 Task: Add an event  with title  Training Workshop: Customer Service Skills, date '2024/05/14' to 2024/05/16 & Select Event type as  Group. Add location for the event as  654 Champs-Elysees, Paris, France and add a description: Lunch breaks often provide a chance for socializing and building relationships with colleagues. It's a time to connect with coworkers, share stories, and engage in casual conversations.Create an event link  http-trainingworkshop:customerserviceskillscom & Select the event color as  Lime Green. , logged in from the account softage.1@softage.netand send the event invitation to softage.8@softage.net and softage.9@softage.net
Action: Mouse moved to (706, 96)
Screenshot: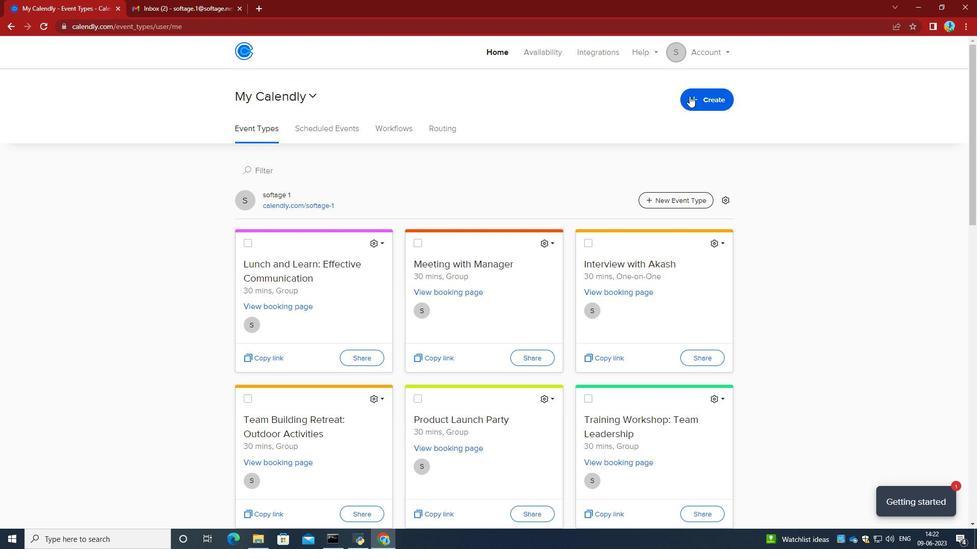 
Action: Mouse pressed left at (706, 96)
Screenshot: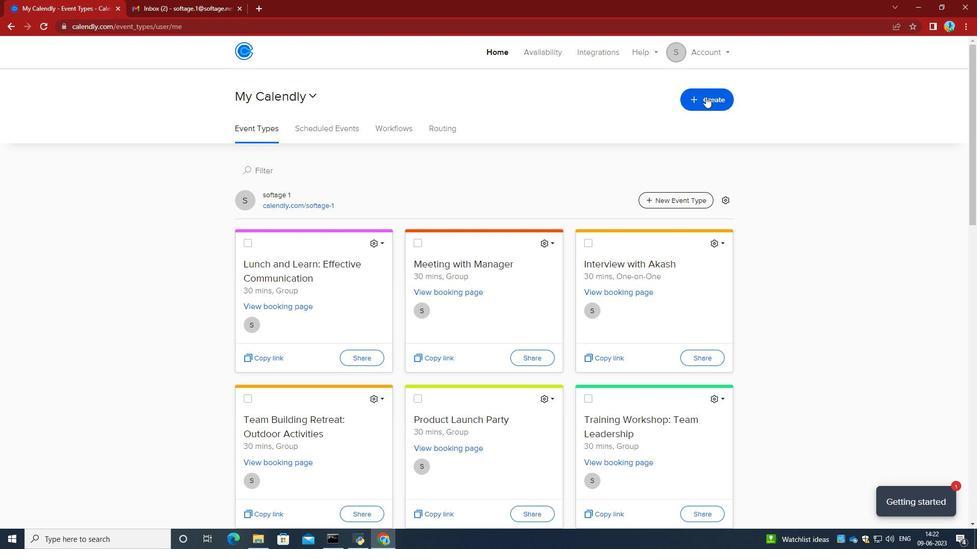 
Action: Mouse moved to (639, 133)
Screenshot: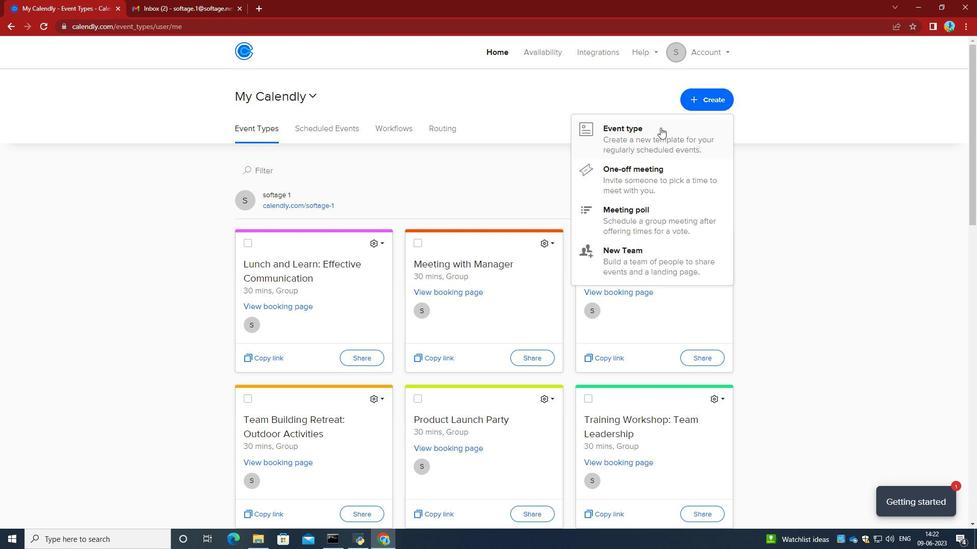 
Action: Mouse pressed left at (639, 133)
Screenshot: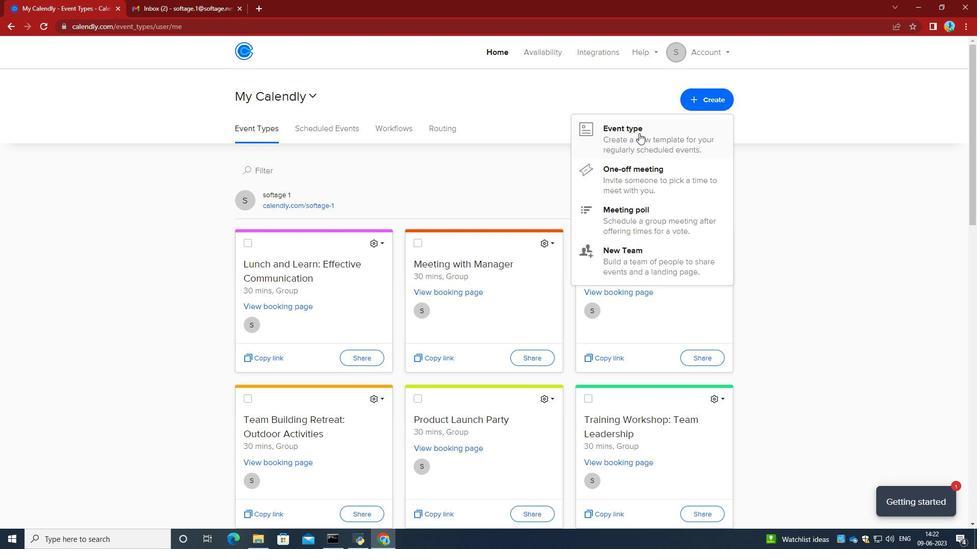 
Action: Mouse moved to (473, 243)
Screenshot: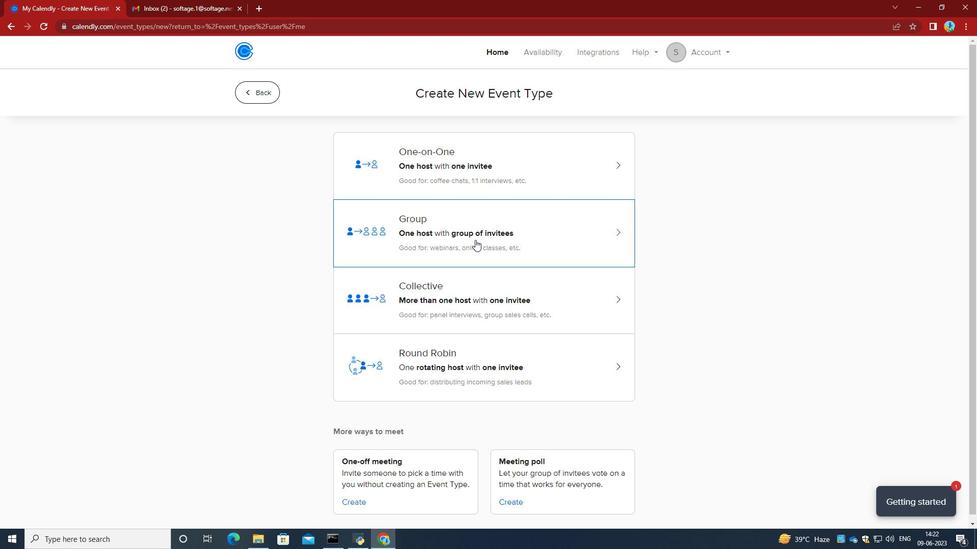 
Action: Mouse pressed left at (473, 243)
Screenshot: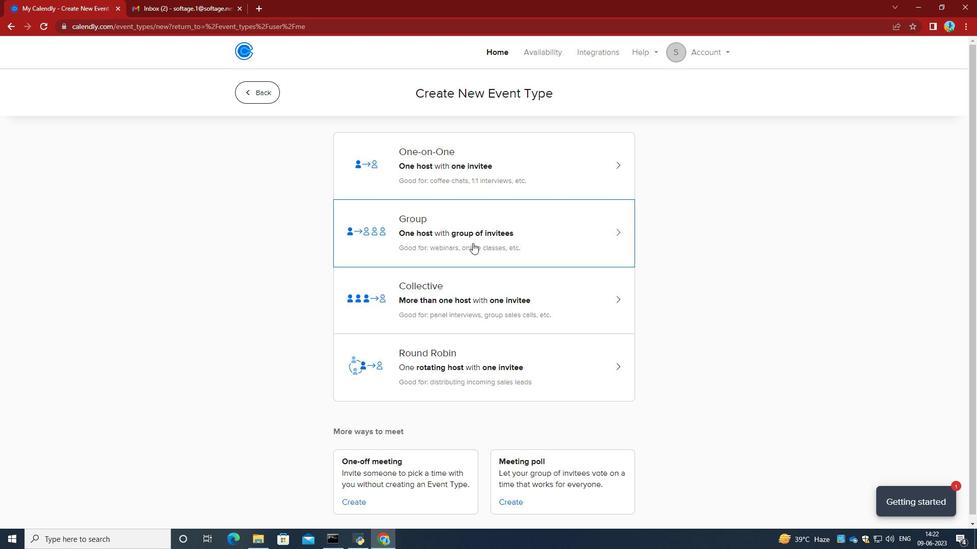 
Action: Mouse moved to (359, 242)
Screenshot: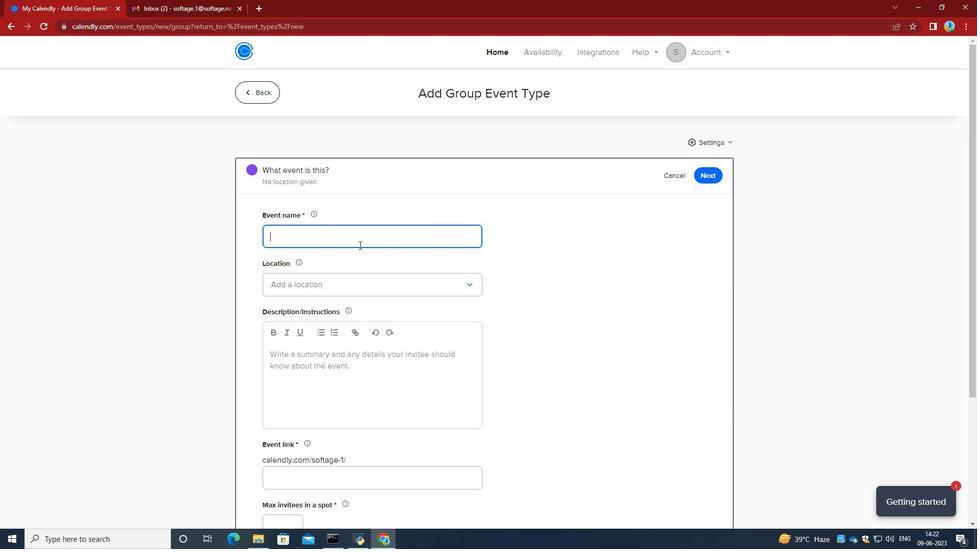 
Action: Mouse pressed left at (359, 242)
Screenshot: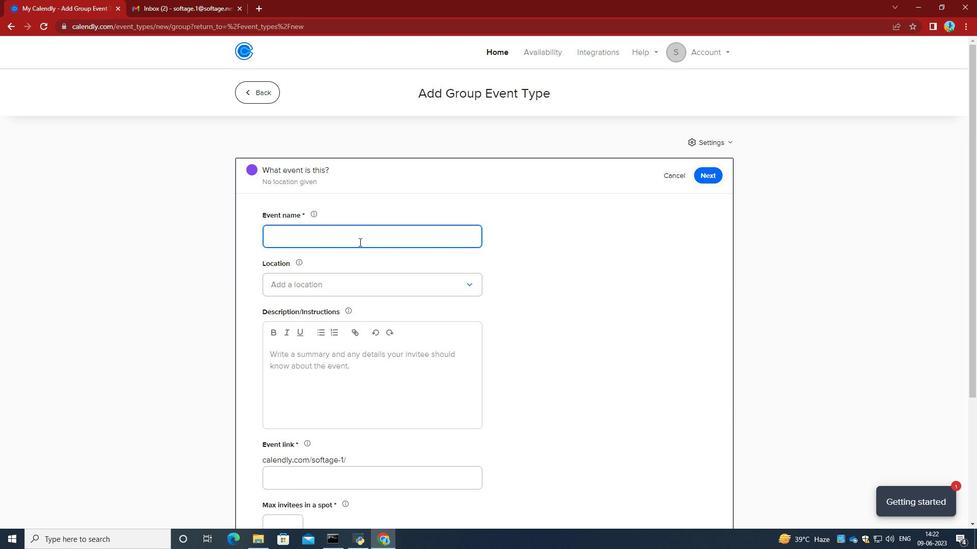 
Action: Key pressed <Key.caps_lock>T<Key.caps_lock>raining<Key.space><Key.caps_lock>W<Key.caps_lock>orkshop<Key.shift_r>:<Key.space><Key.caps_lock>C<Key.caps_lock>usom<Key.backspace><Key.backspace>tomer<Key.space><Key.caps_lock>S<Key.caps_lock>ervice<Key.space><Key.caps_lock>S<Key.caps_lock>kills<Key.space>
Screenshot: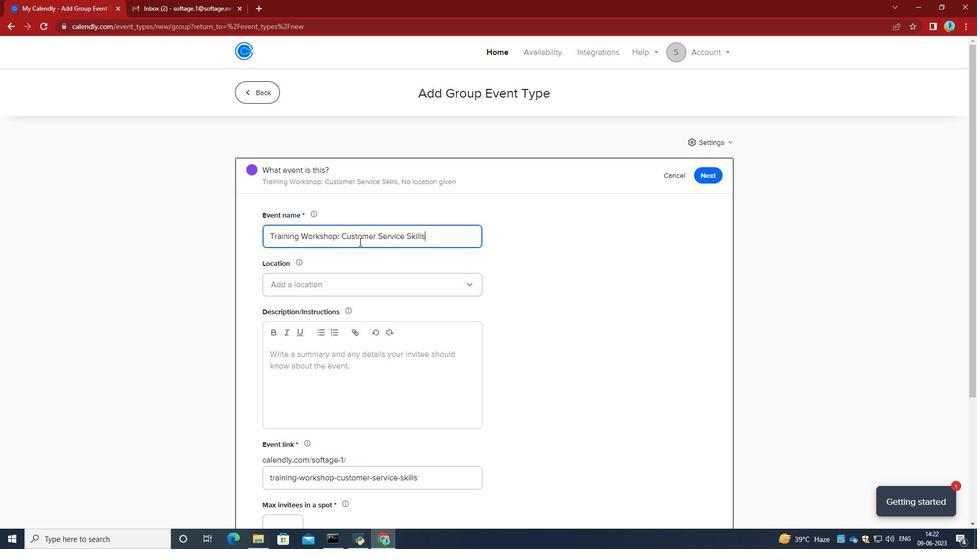 
Action: Mouse moved to (364, 228)
Screenshot: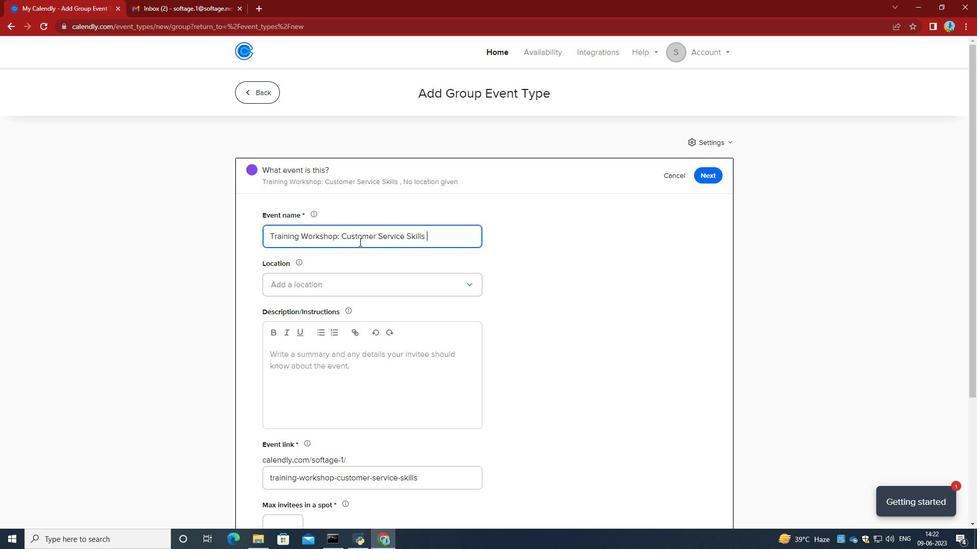 
Action: Mouse scrolled (364, 227) with delta (0, 0)
Screenshot: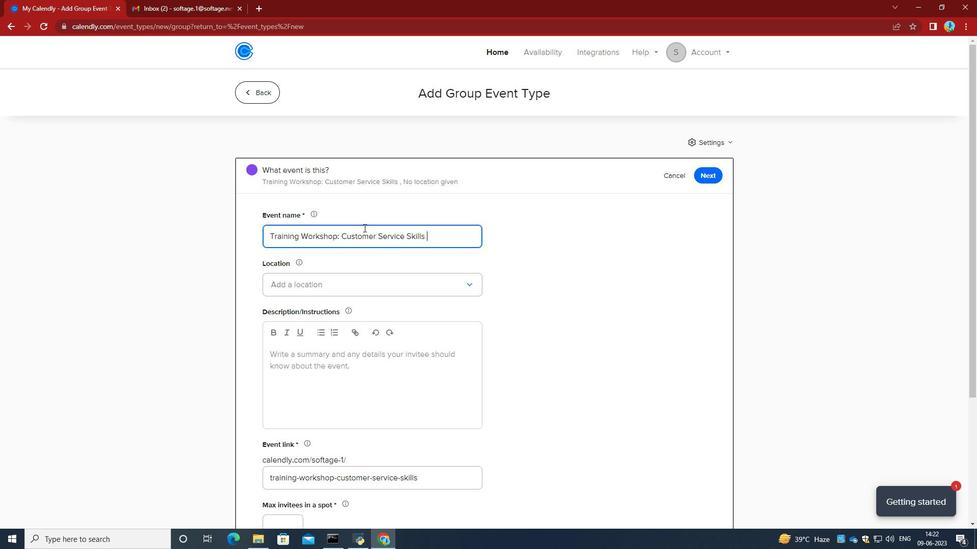 
Action: Mouse moved to (364, 230)
Screenshot: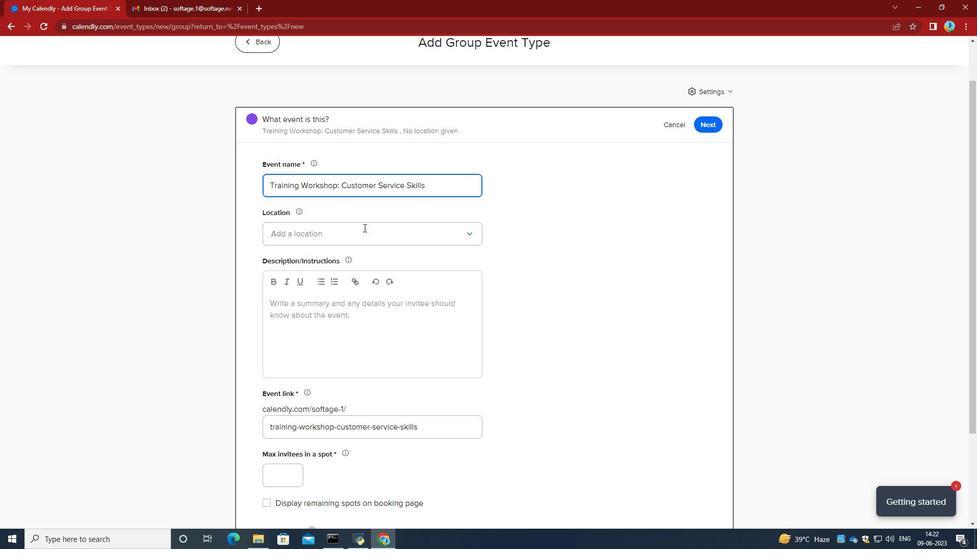
Action: Mouse scrolled (364, 229) with delta (0, 0)
Screenshot: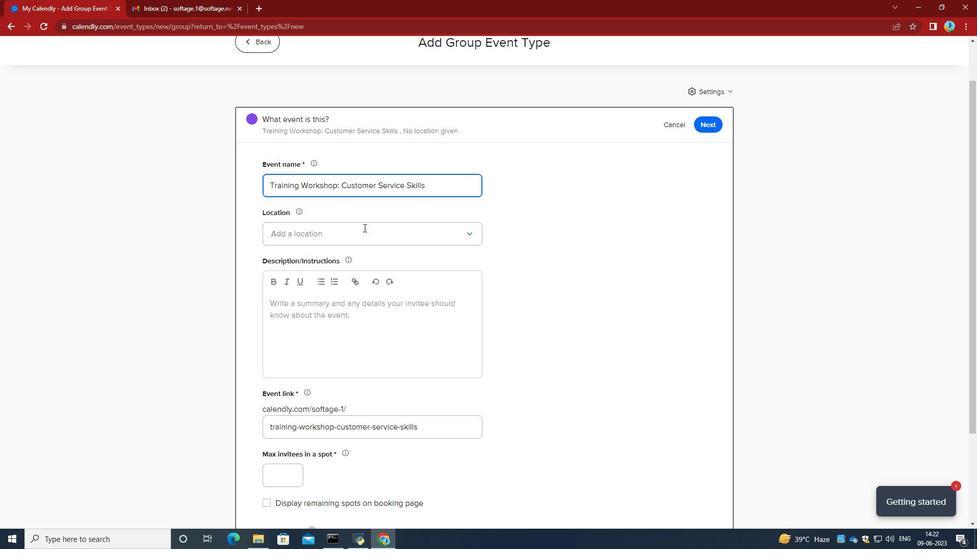 
Action: Mouse moved to (342, 185)
Screenshot: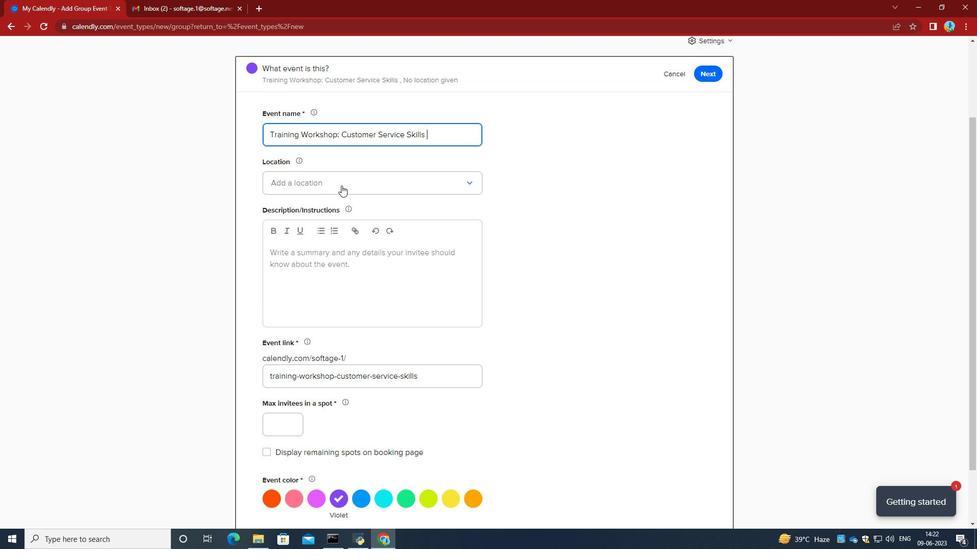 
Action: Mouse pressed left at (342, 185)
Screenshot: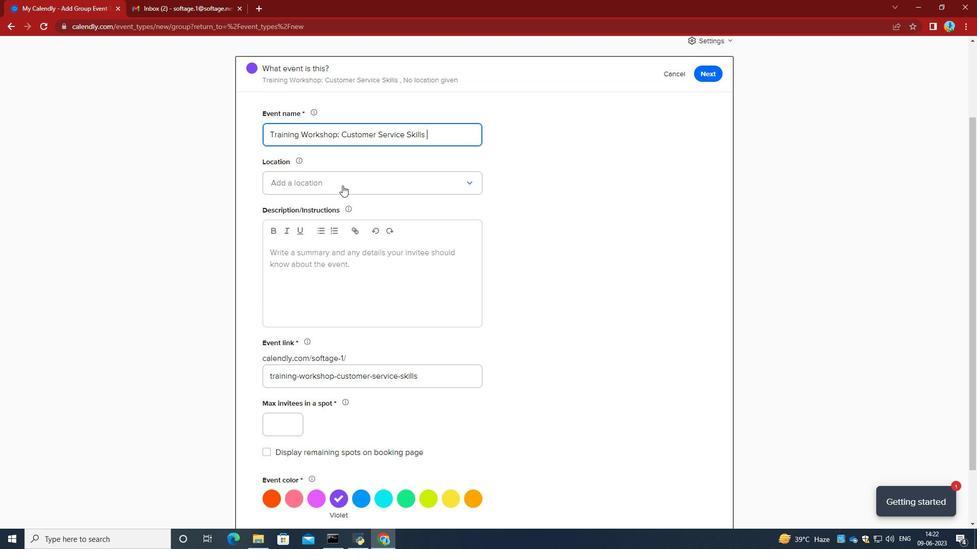 
Action: Mouse moved to (337, 207)
Screenshot: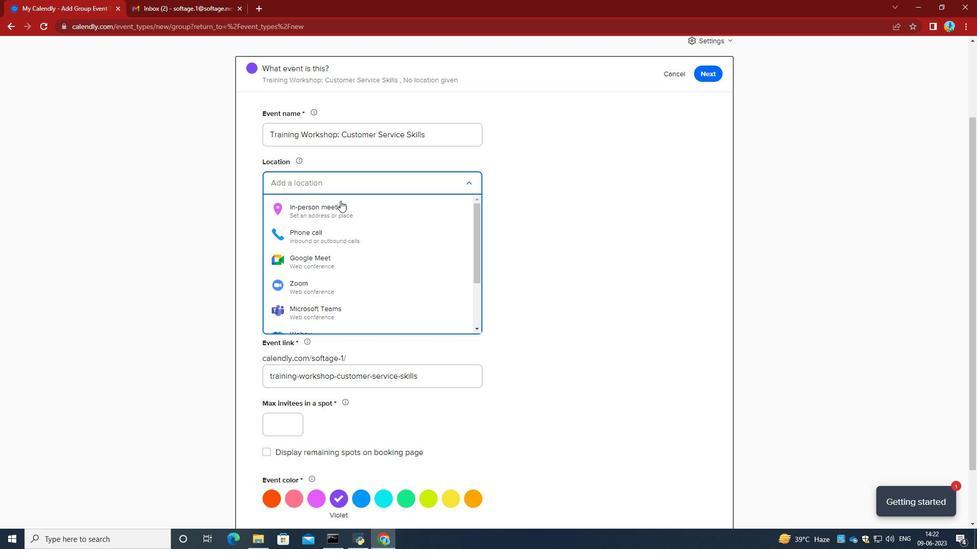 
Action: Mouse pressed left at (337, 207)
Screenshot: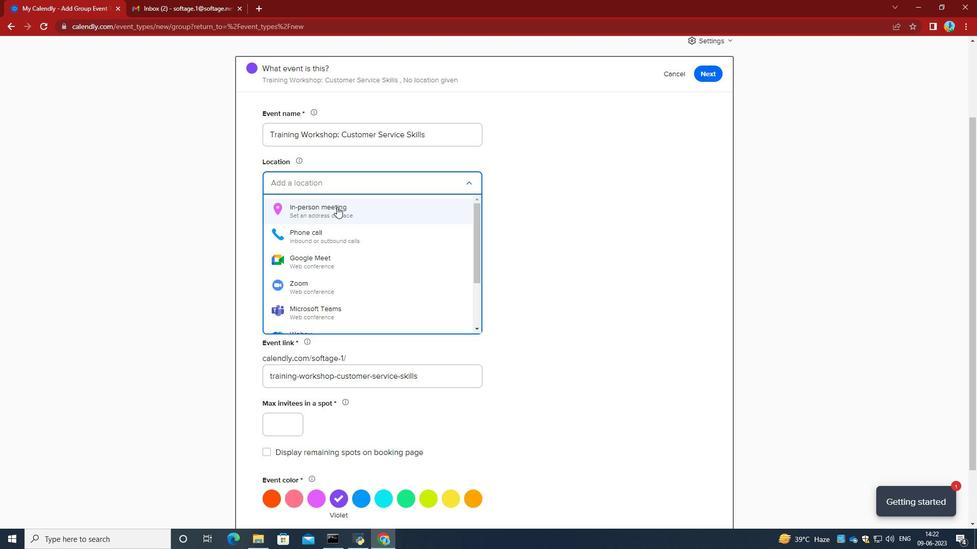 
Action: Mouse moved to (451, 168)
Screenshot: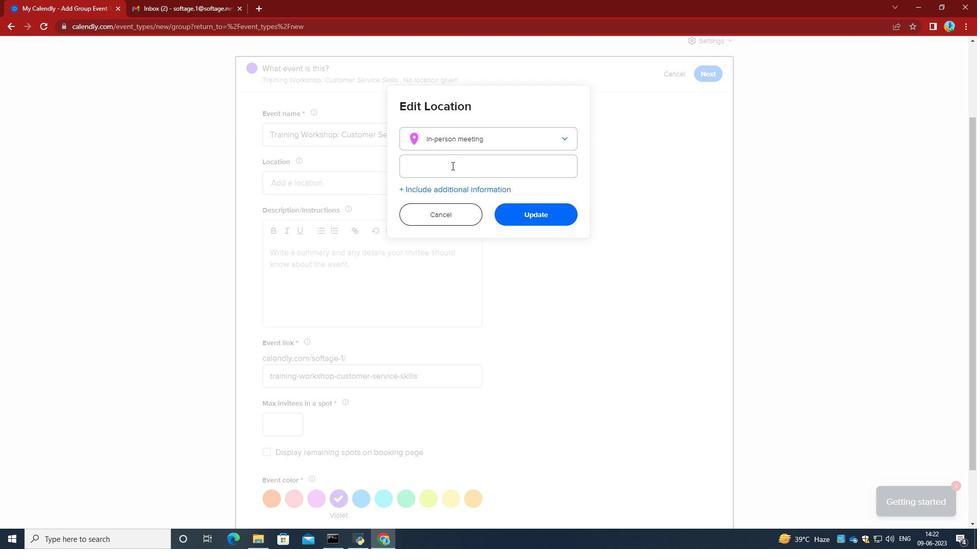 
Action: Mouse pressed left at (451, 168)
Screenshot: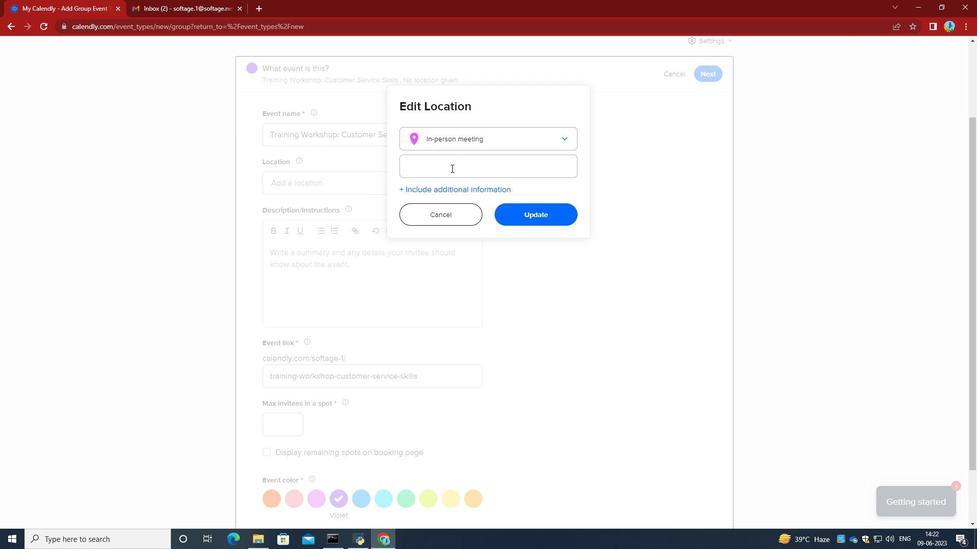 
Action: Mouse moved to (452, 170)
Screenshot: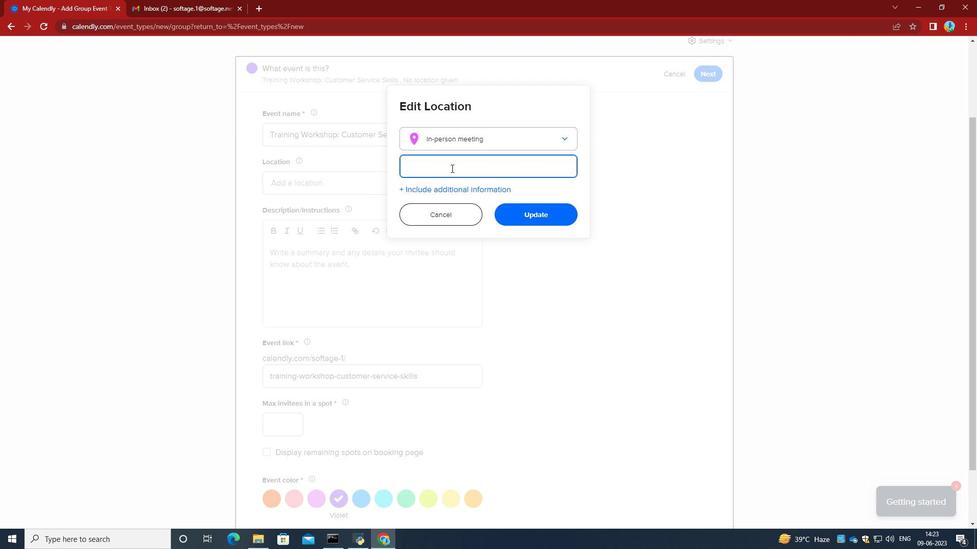 
Action: Mouse pressed left at (452, 170)
Screenshot: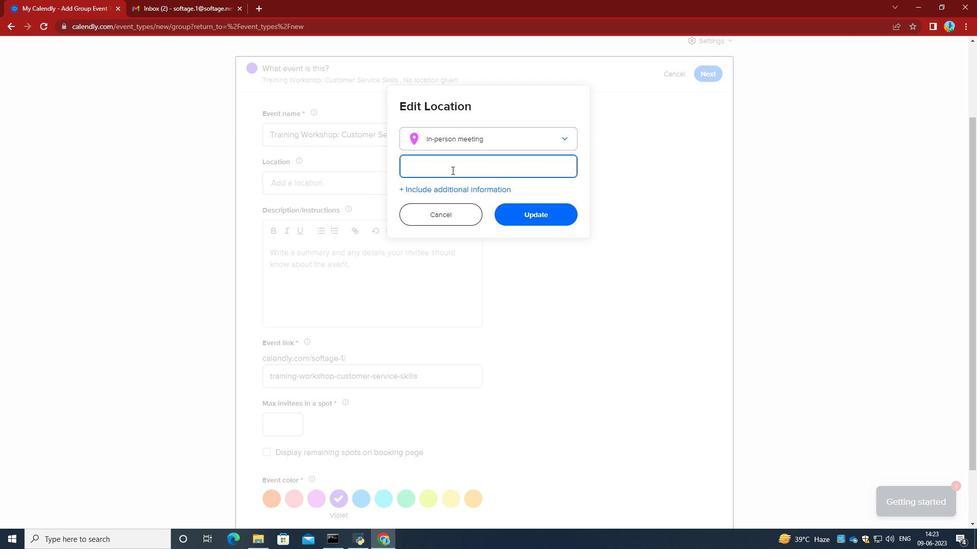 
Action: Key pressed 654<Key.space><Key.caps_lock>C<Key.caps_lock>hamps-<Key.caps_lock>E<Key.caps_lock>lysees,<Key.space><Key.caps_lock>P<Key.caps_lock>aris,<Key.space><Key.caps_lock>F<Key.caps_lock>rance
Screenshot: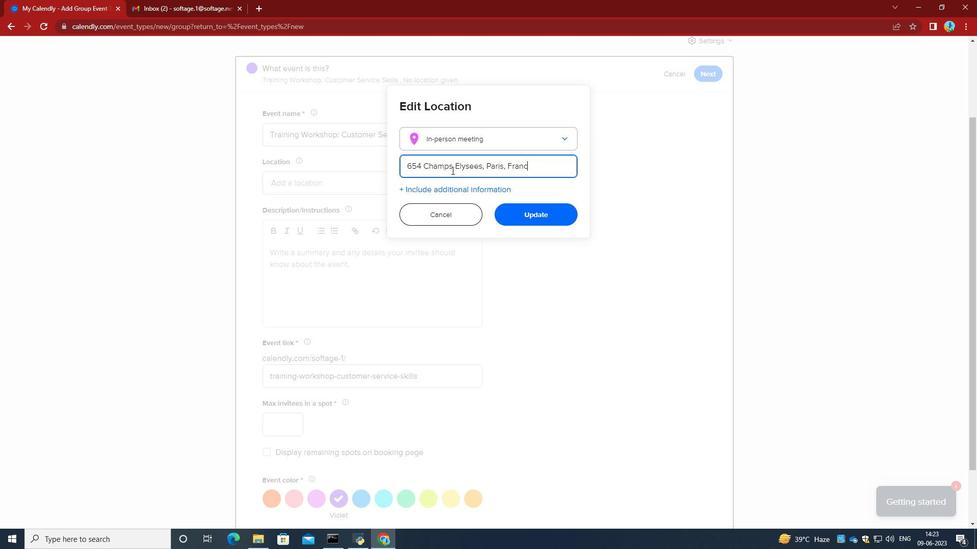 
Action: Mouse moved to (525, 214)
Screenshot: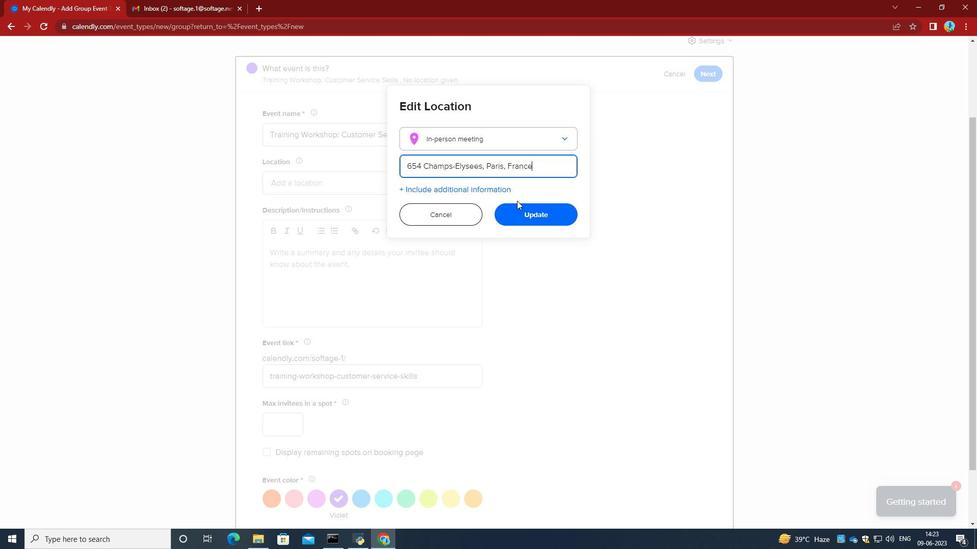 
Action: Mouse pressed left at (525, 214)
Screenshot: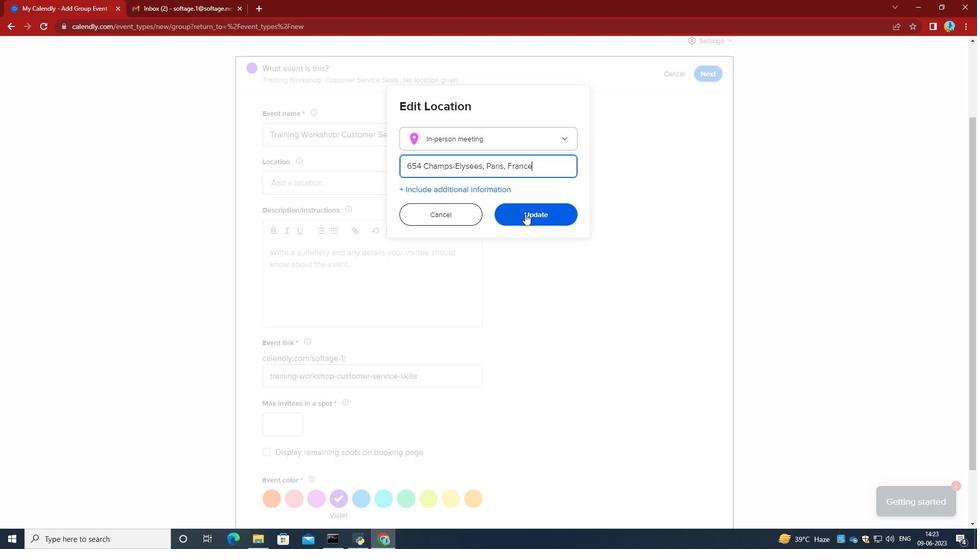 
Action: Mouse moved to (302, 297)
Screenshot: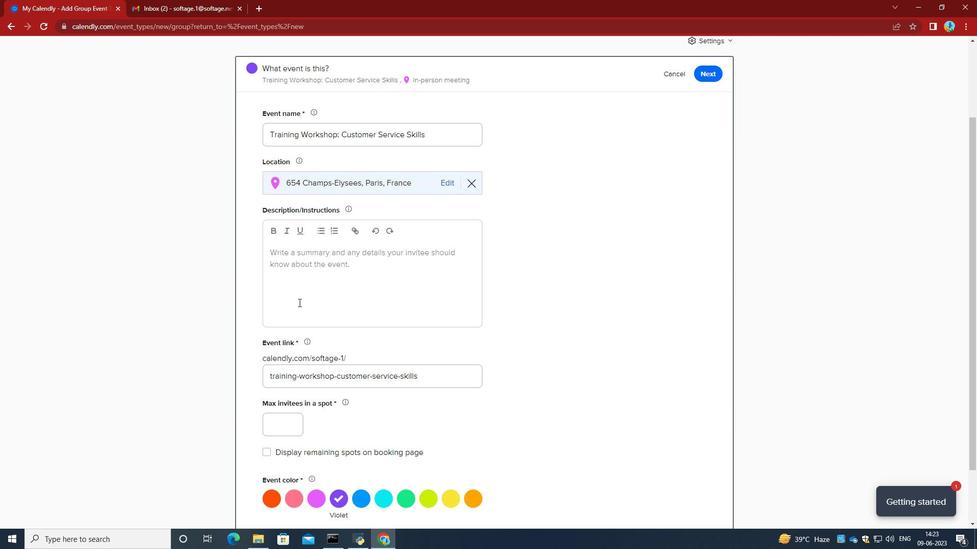 
Action: Mouse pressed left at (302, 297)
Screenshot: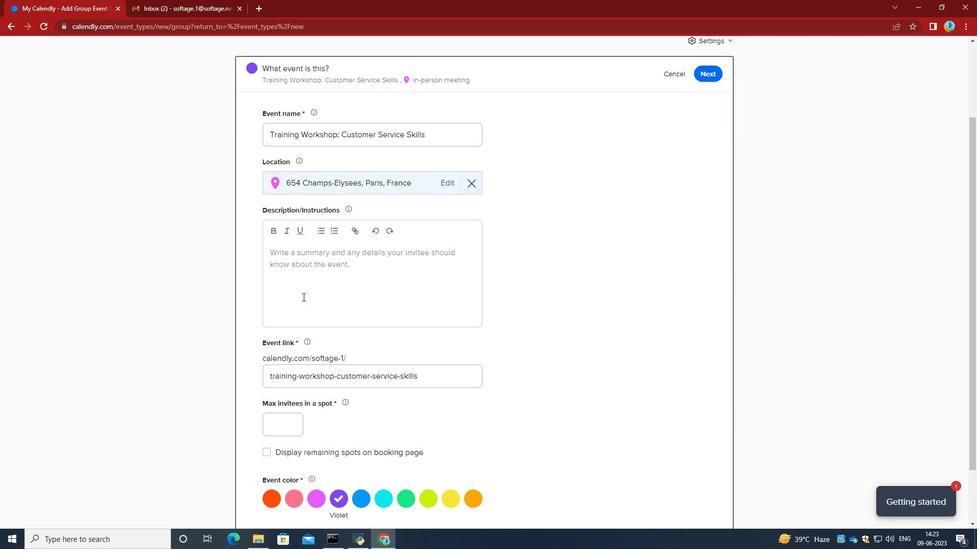 
Action: Key pressed <Key.caps_lock>L<Key.caps_lock>unch<Key.space><Key.caps_lock>B<Key.caps_lock>reaks<Key.space>oftern<Key.backspace><Key.backspace>n<Key.space>proi<Key.backspace>vide<Key.space>a<Key.space>chance<Key.space>for<Key.space>socializing<Key.space>and<Key.space>building<Key.space>relationship<Key.space>with<Key.space>colleagues.<Key.space><Key.caps_lock>I<Key.caps_lock>t's<Key.space>a<Key.space>time<Key.space>to<Key.space>connect<Key.space>with<Key.space>coworkers,<Key.space>shar<Key.backspace><Key.backspace><Key.backspace><Key.backspace><Key.backspace><Key.backspace><Key.backspace><Key.backspace><Key.backspace><Key.backspace><Key.backspace><Key.backspace><Key.backspace>-workers,<Key.space>share<Key.space>stories<Key.space><Key.backspace><Key.space>and<Key.space>engage<Key.space>in<Key.space>casual<Key.space>conversation.
Screenshot: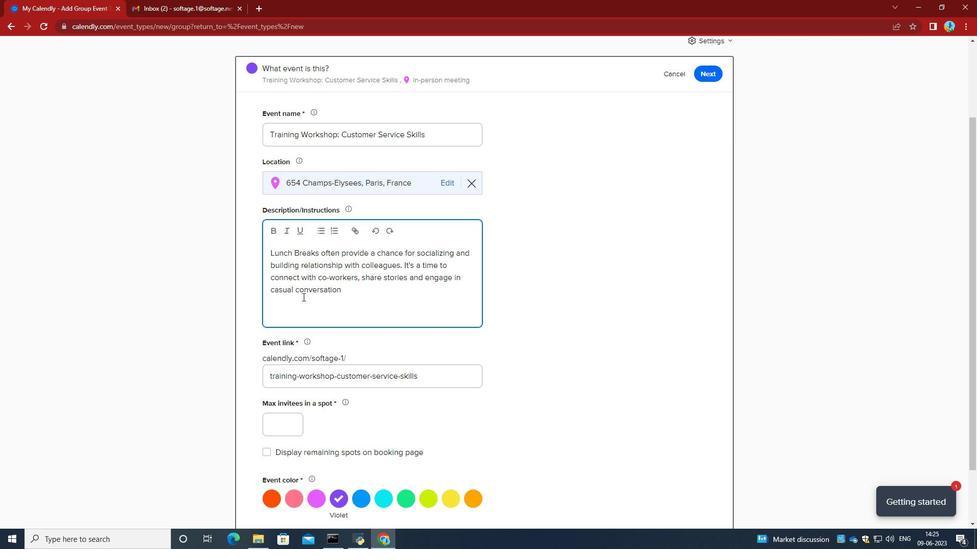 
Action: Mouse moved to (307, 373)
Screenshot: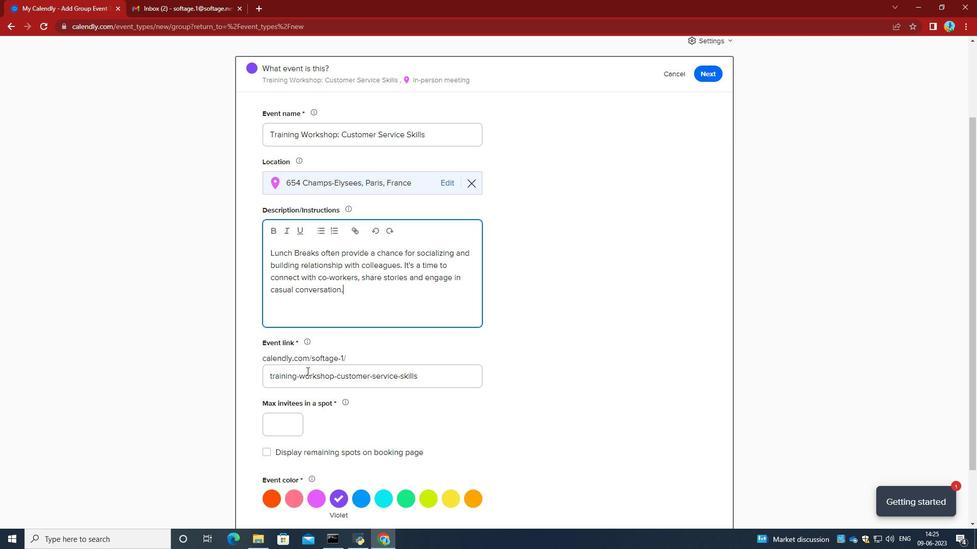 
Action: Mouse pressed left at (307, 373)
Screenshot: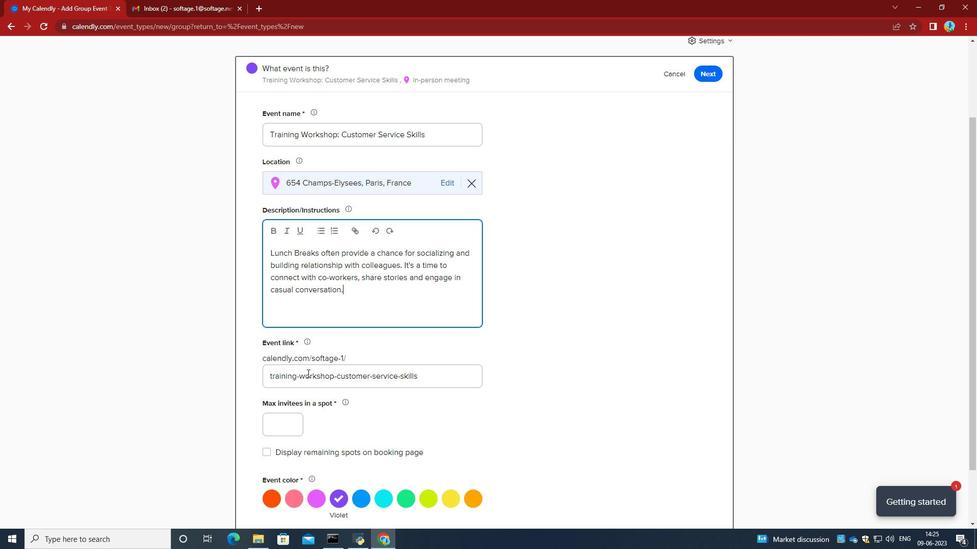 
Action: Key pressed ctrl+A<Key.backspace>http<Key.shift_r>_<Key.backspace>-trainingworkshopcustomerserviceskillscom
Screenshot: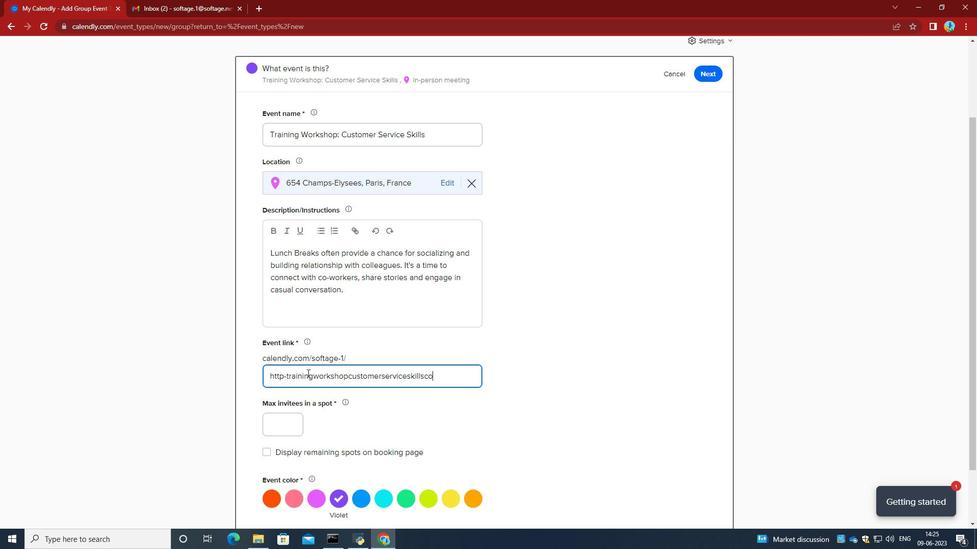 
Action: Mouse moved to (283, 417)
Screenshot: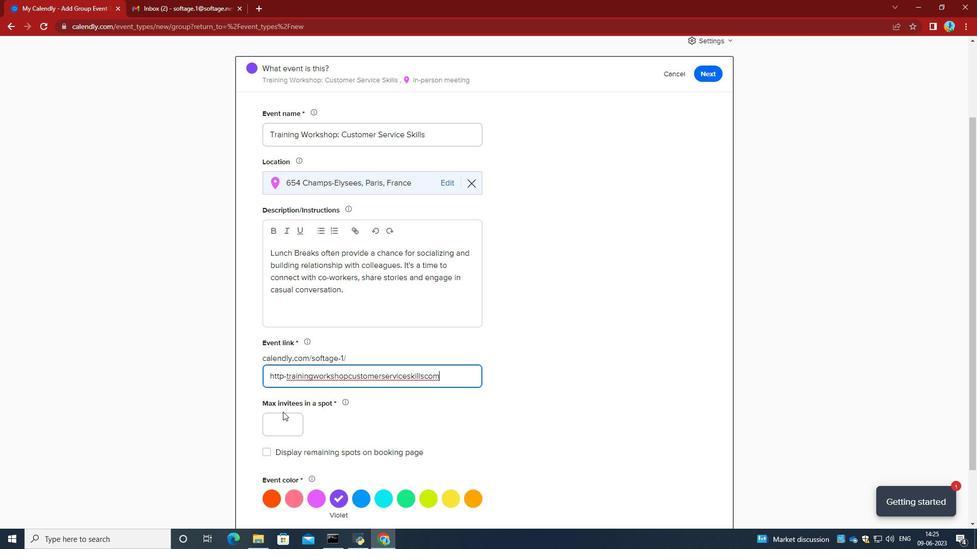 
Action: Mouse pressed left at (283, 417)
Screenshot: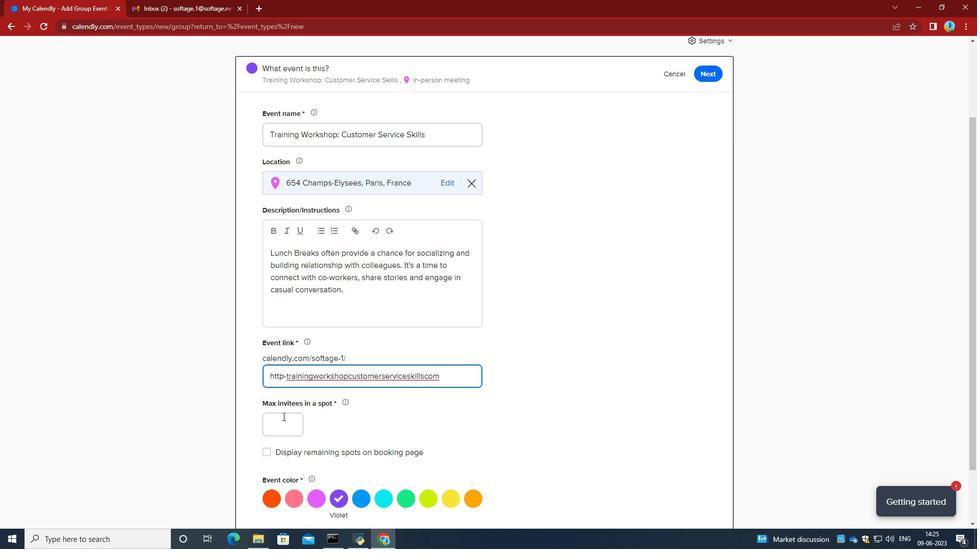 
Action: Key pressed 2
Screenshot: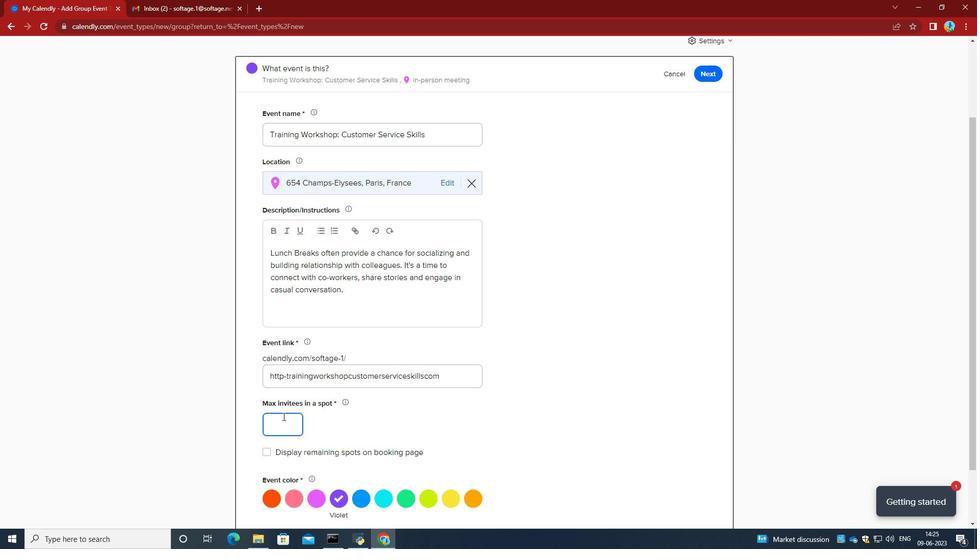 
Action: Mouse moved to (412, 376)
Screenshot: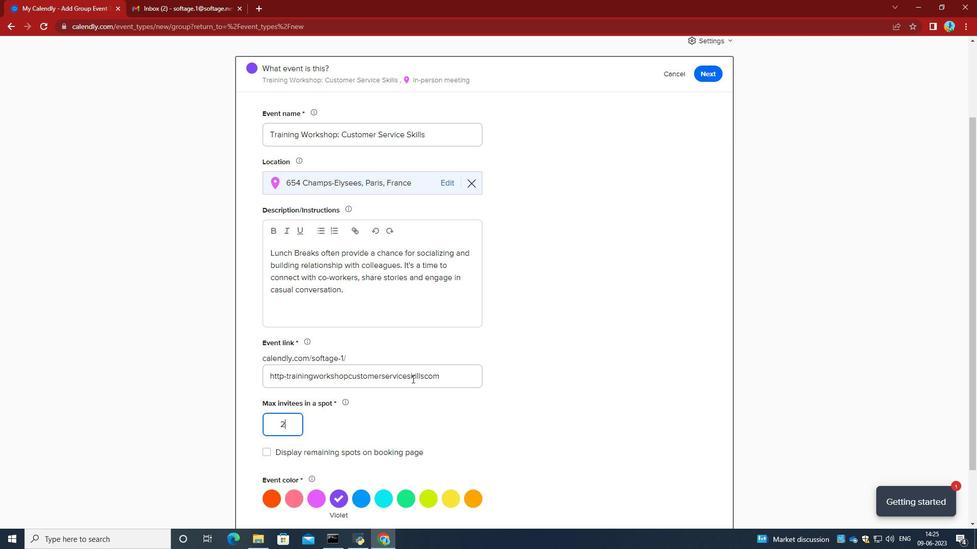 
Action: Mouse scrolled (412, 375) with delta (0, 0)
Screenshot: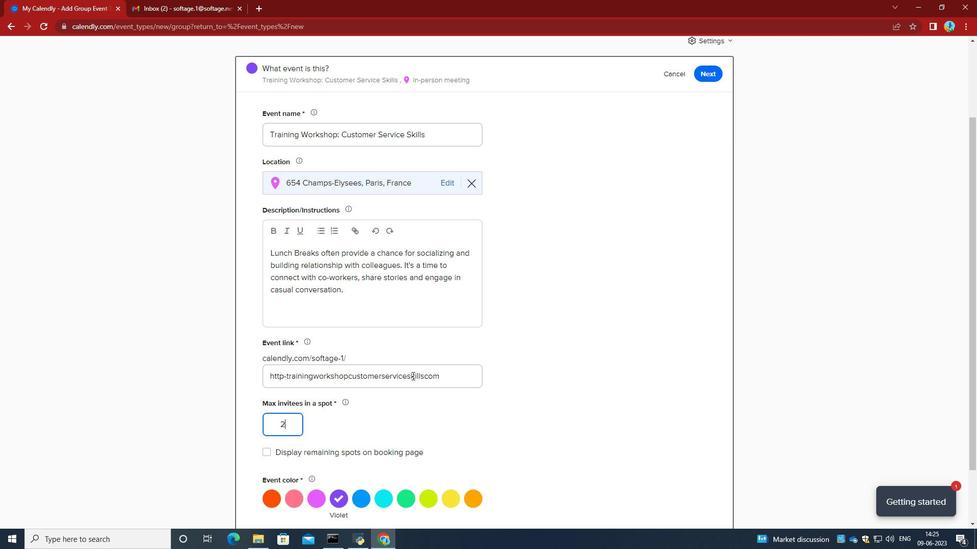 
Action: Mouse scrolled (412, 375) with delta (0, 0)
Screenshot: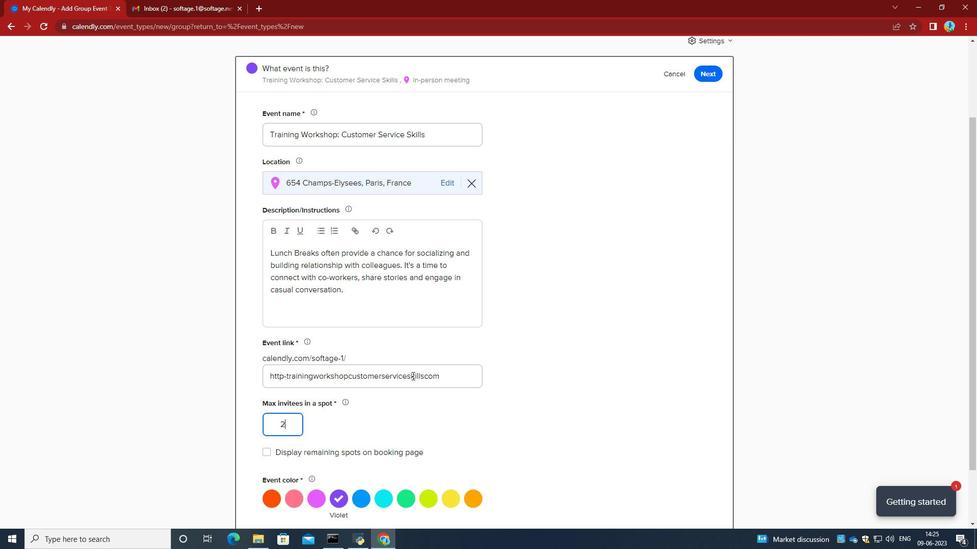 
Action: Mouse moved to (452, 434)
Screenshot: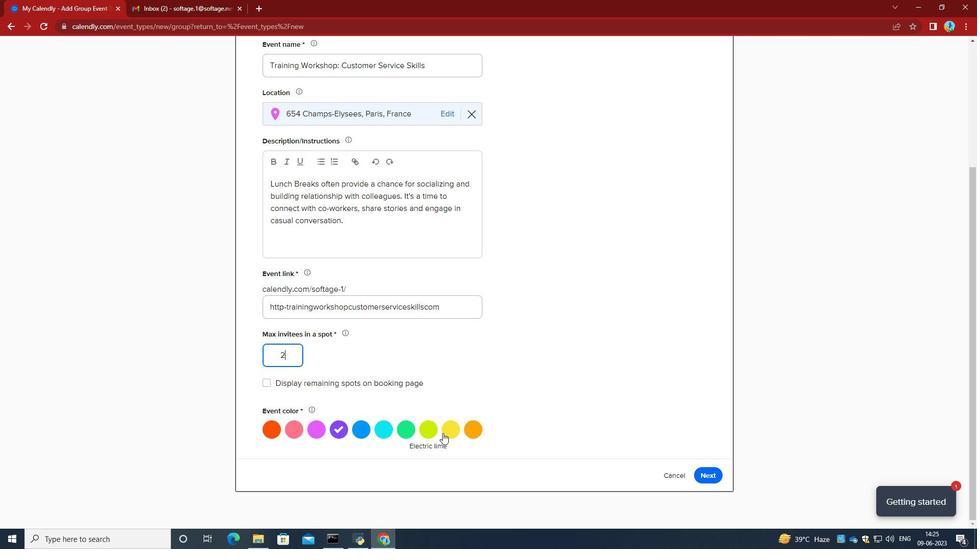 
Action: Mouse pressed left at (452, 434)
Screenshot: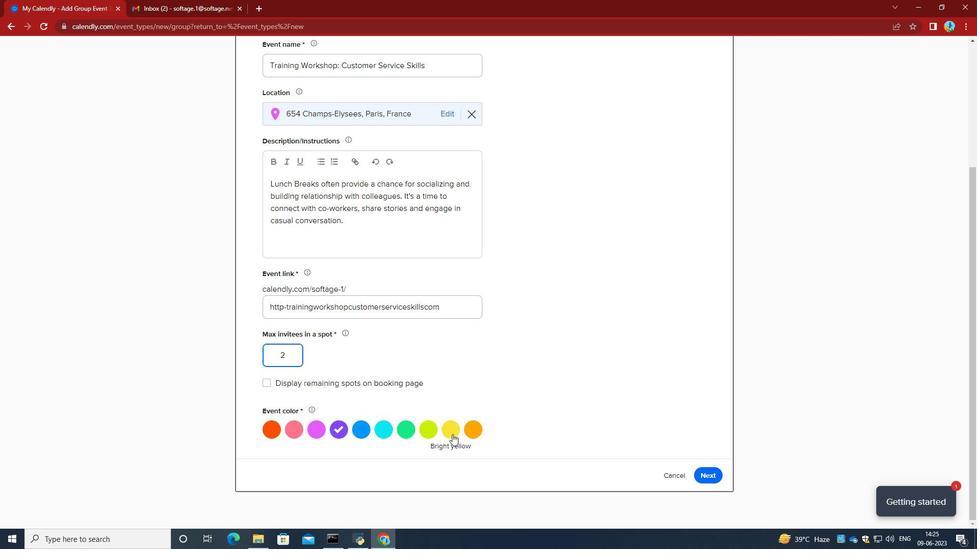
Action: Mouse moved to (429, 436)
Screenshot: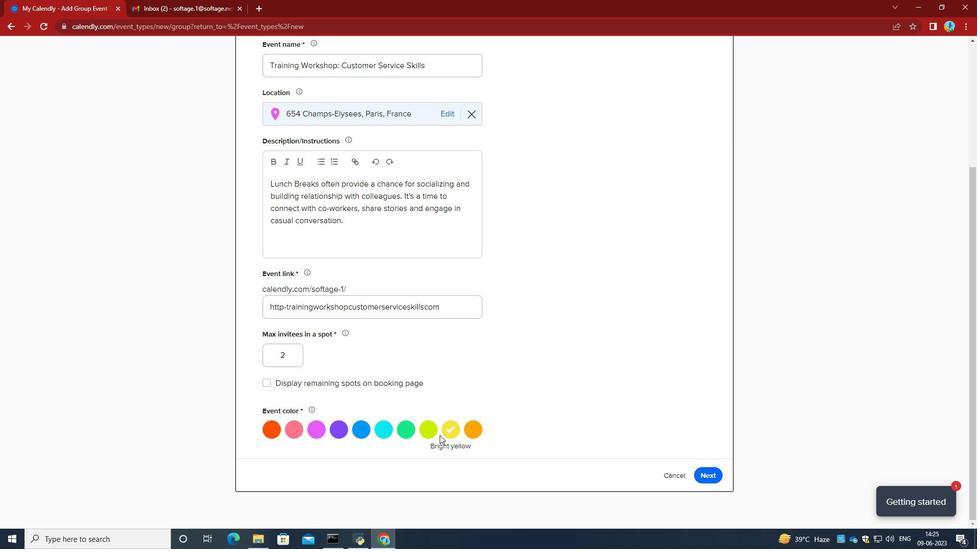 
Action: Mouse pressed left at (429, 436)
Screenshot: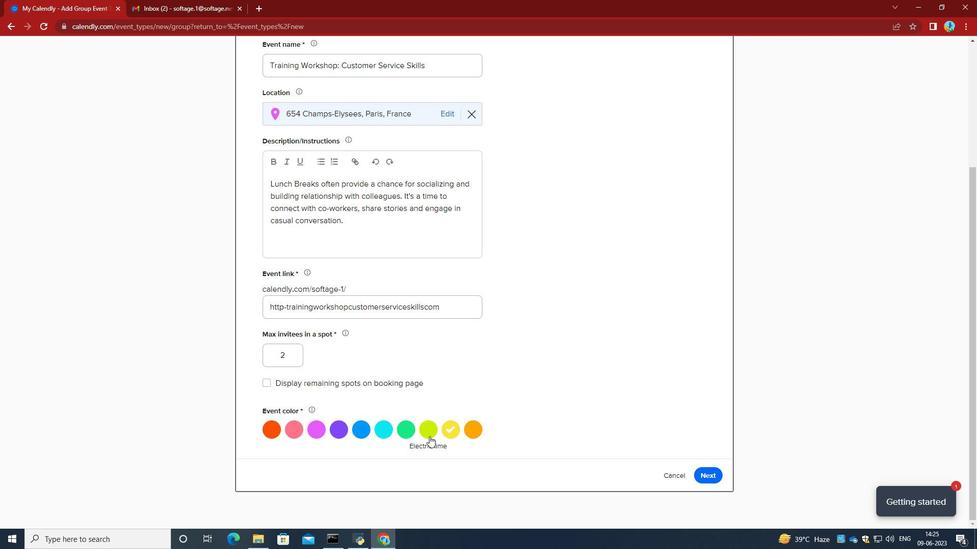 
Action: Mouse moved to (406, 437)
Screenshot: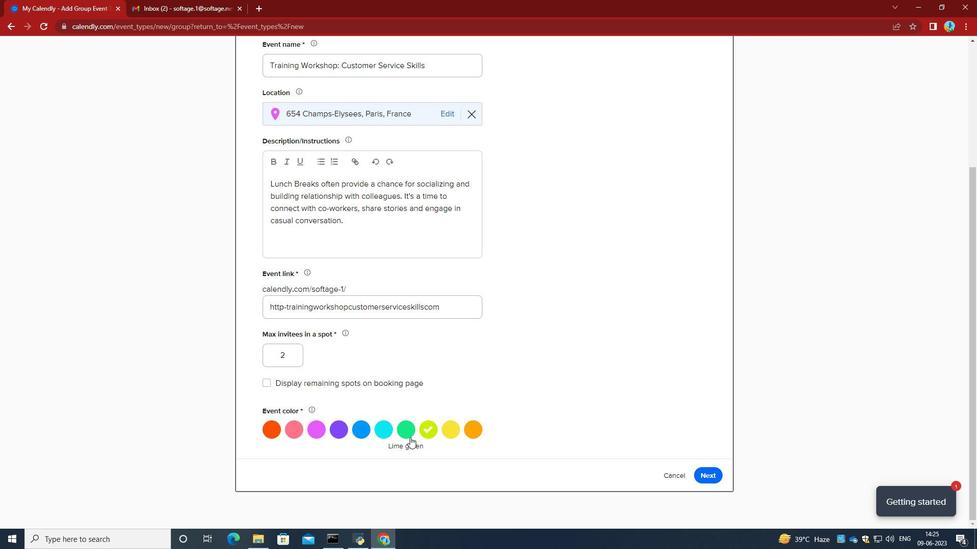 
Action: Mouse pressed left at (406, 437)
Screenshot: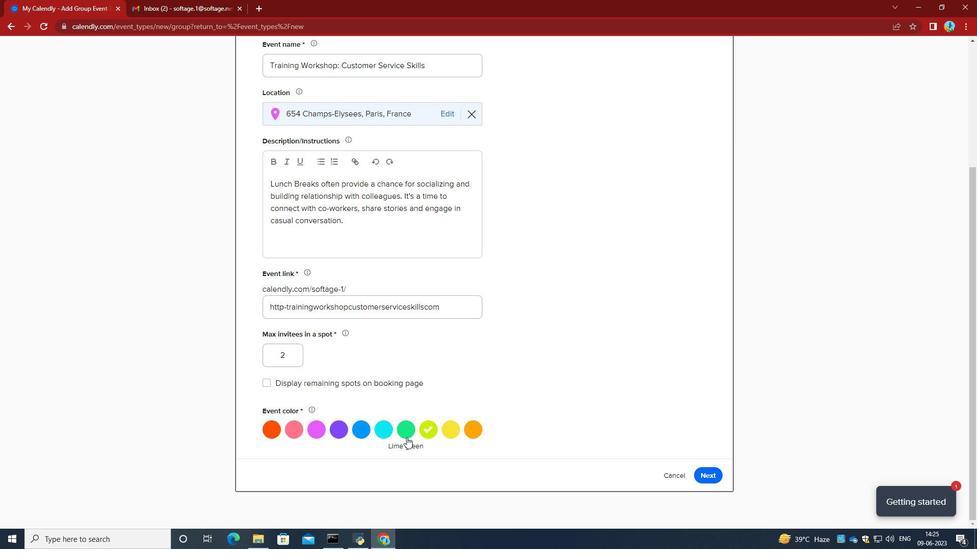 
Action: Mouse moved to (712, 471)
Screenshot: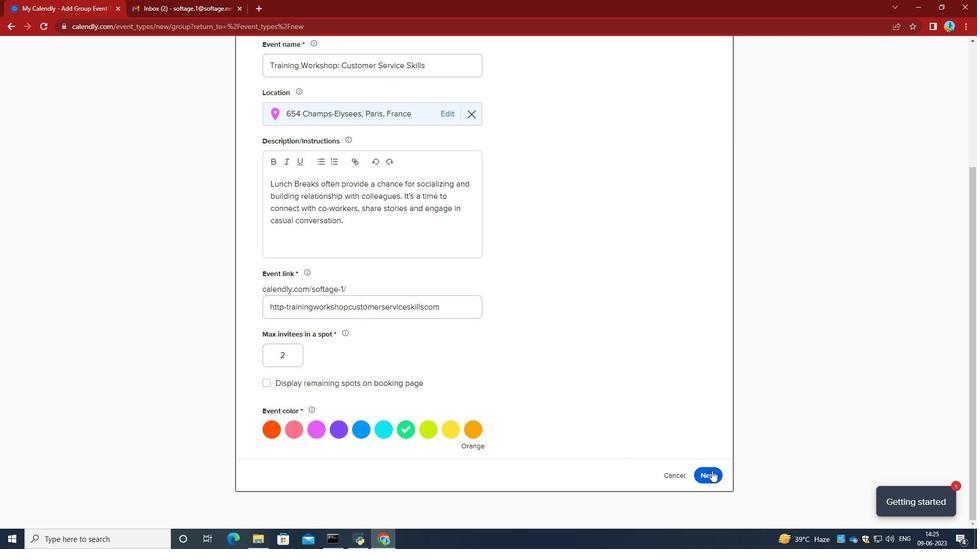 
Action: Mouse pressed left at (712, 471)
Screenshot: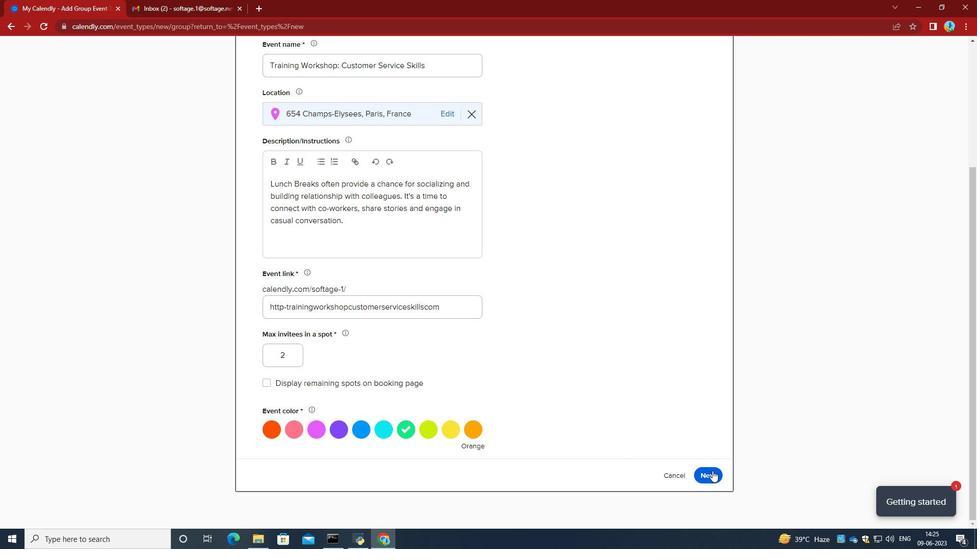 
Action: Mouse moved to (612, 340)
Screenshot: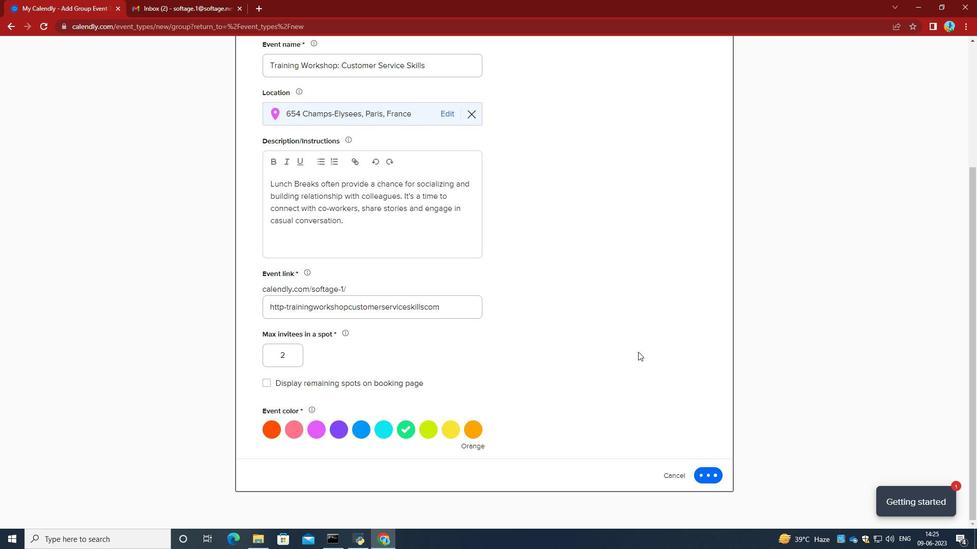 
Action: Mouse scrolled (612, 340) with delta (0, 0)
Screenshot: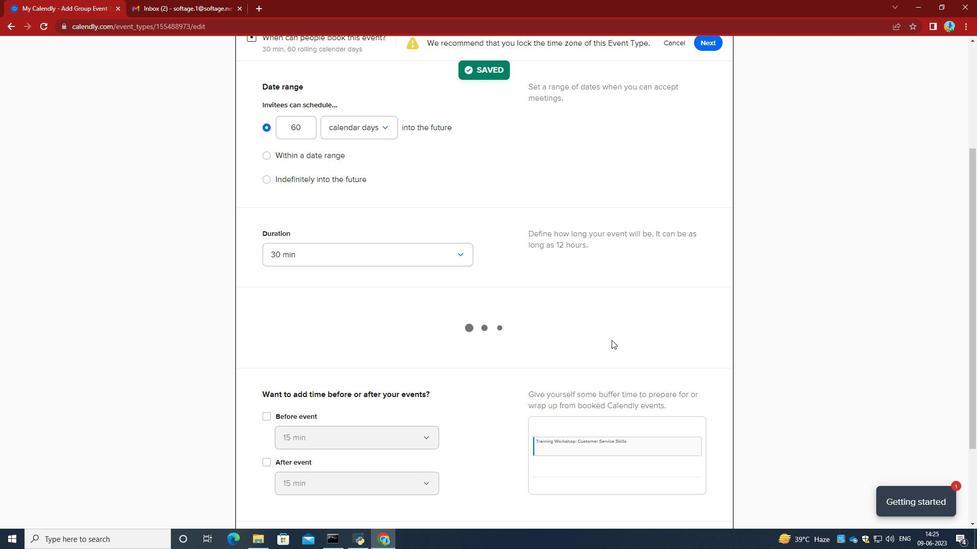 
Action: Mouse scrolled (612, 340) with delta (0, 0)
Screenshot: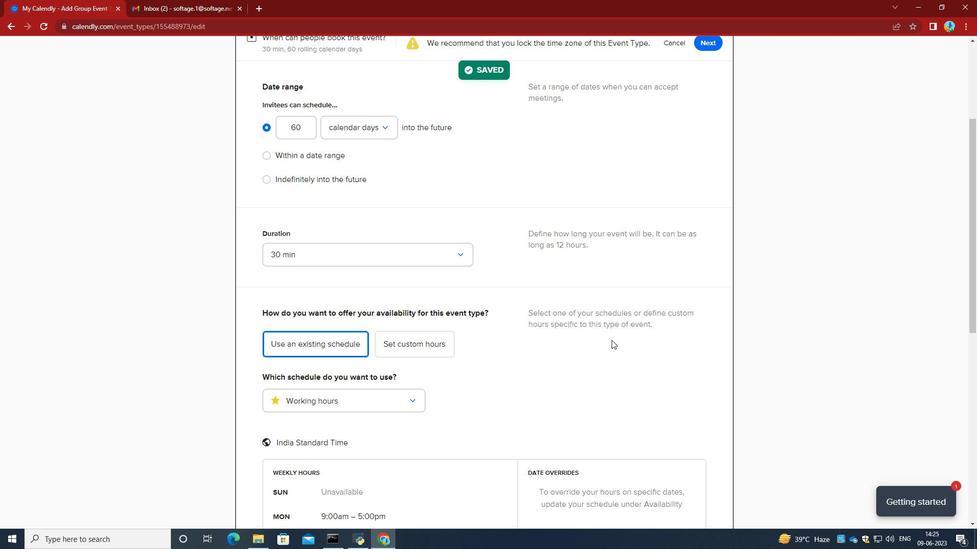 
Action: Mouse scrolled (612, 340) with delta (0, 0)
Screenshot: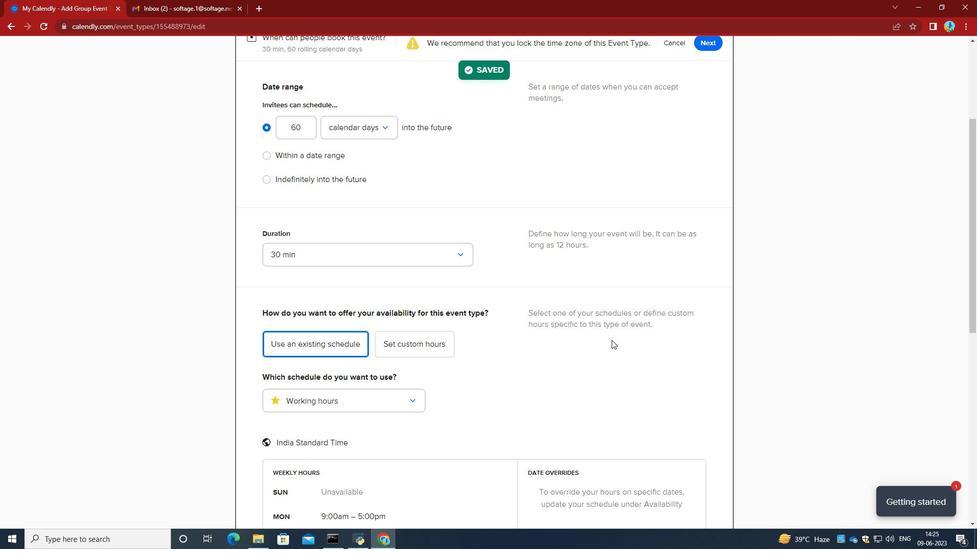 
Action: Mouse scrolled (612, 341) with delta (0, 0)
Screenshot: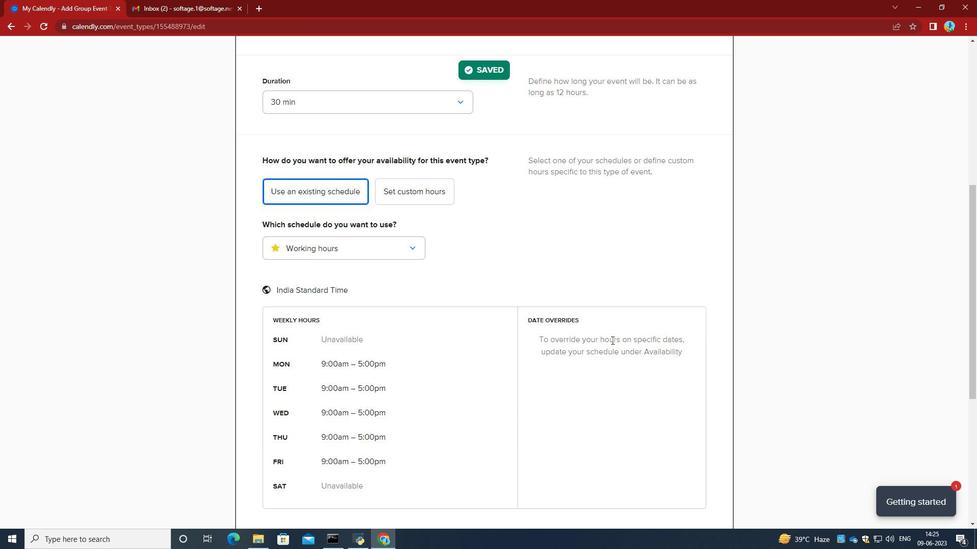 
Action: Mouse scrolled (612, 341) with delta (0, 0)
Screenshot: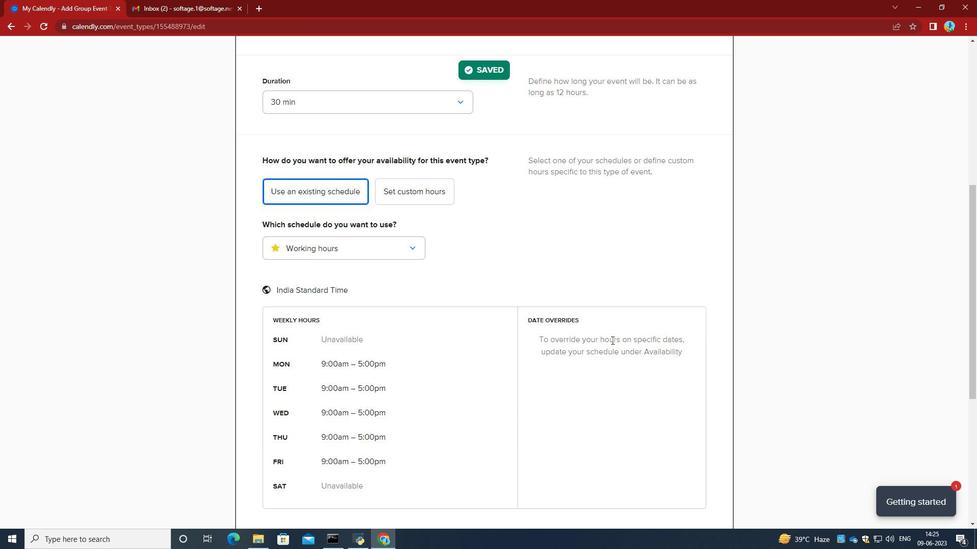 
Action: Mouse scrolled (612, 341) with delta (0, 0)
Screenshot: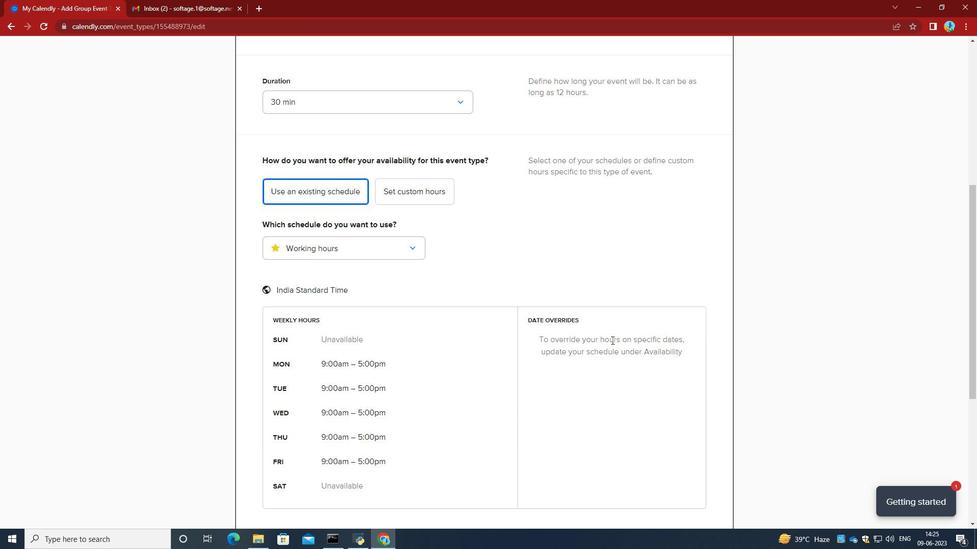 
Action: Mouse scrolled (612, 341) with delta (0, 0)
Screenshot: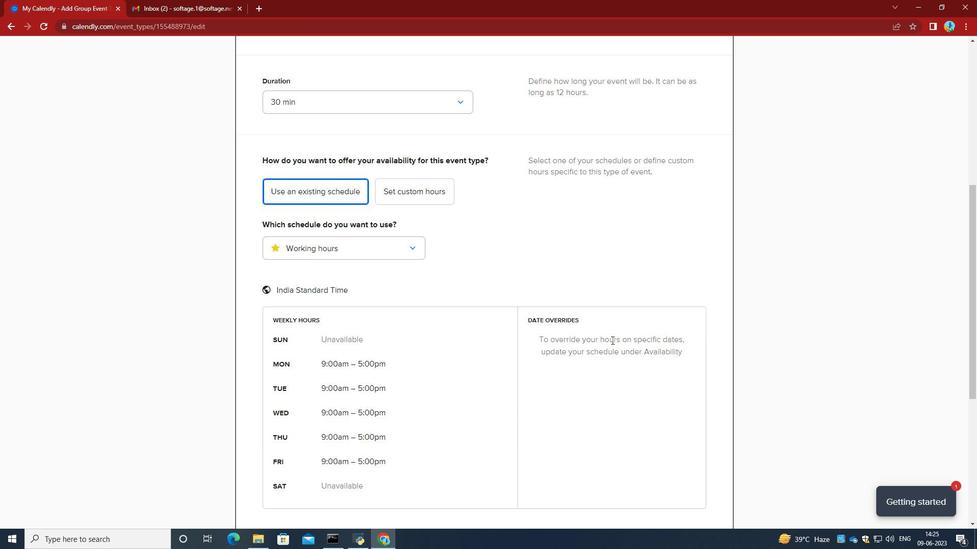
Action: Mouse moved to (335, 208)
Screenshot: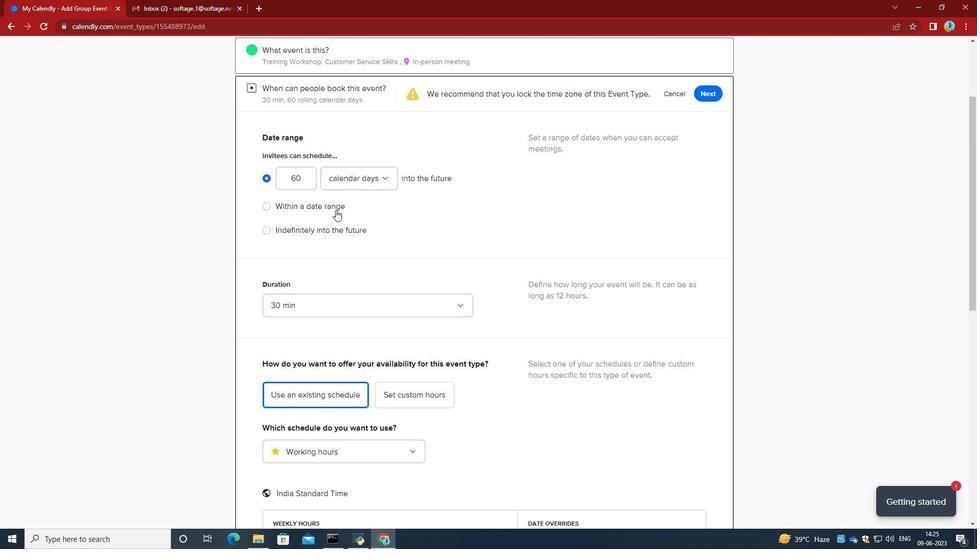 
Action: Mouse pressed left at (335, 208)
Screenshot: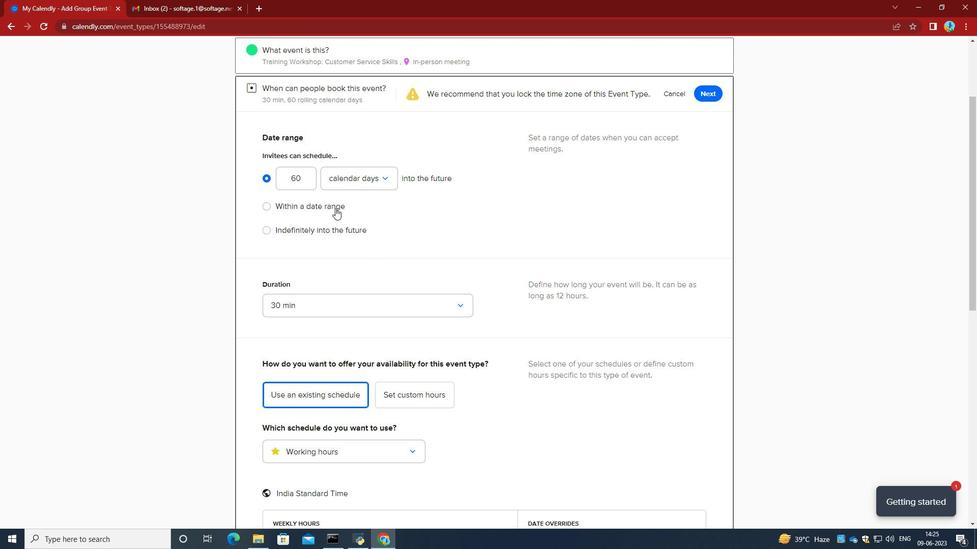 
Action: Mouse moved to (409, 208)
Screenshot: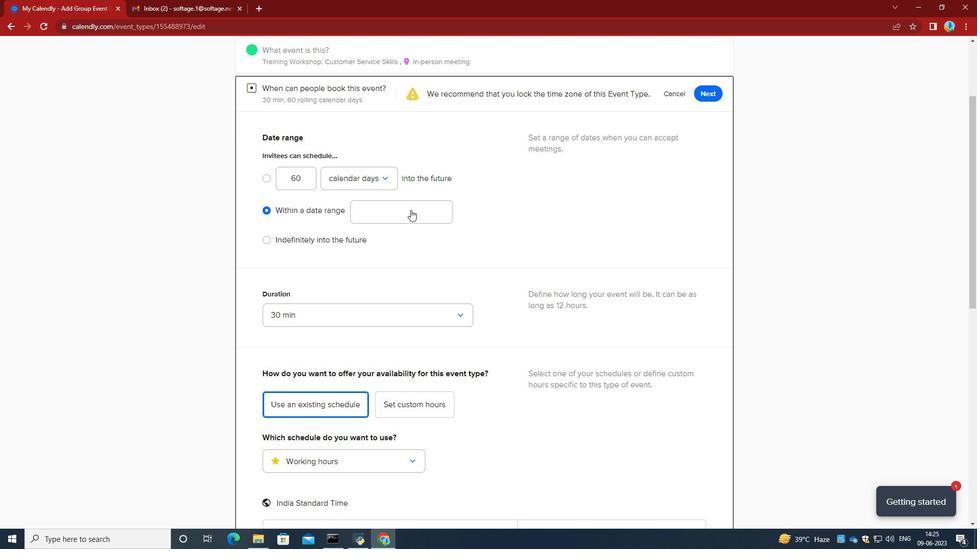 
Action: Mouse pressed left at (409, 208)
Screenshot: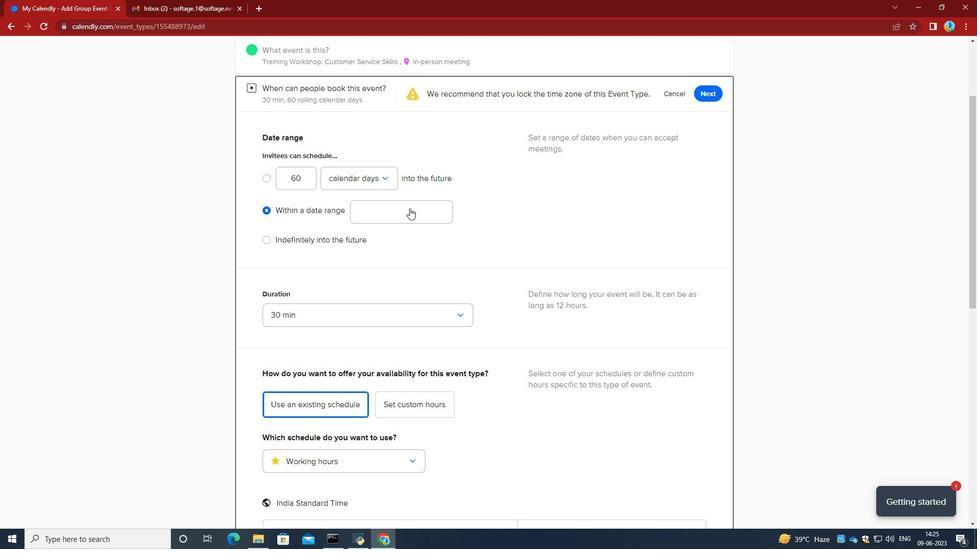 
Action: Mouse moved to (431, 246)
Screenshot: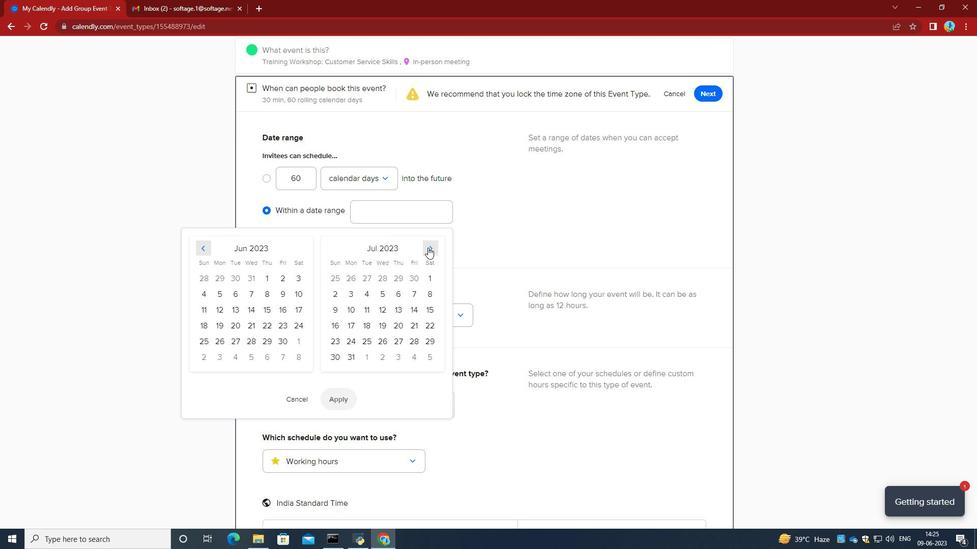 
Action: Mouse pressed left at (431, 246)
Screenshot: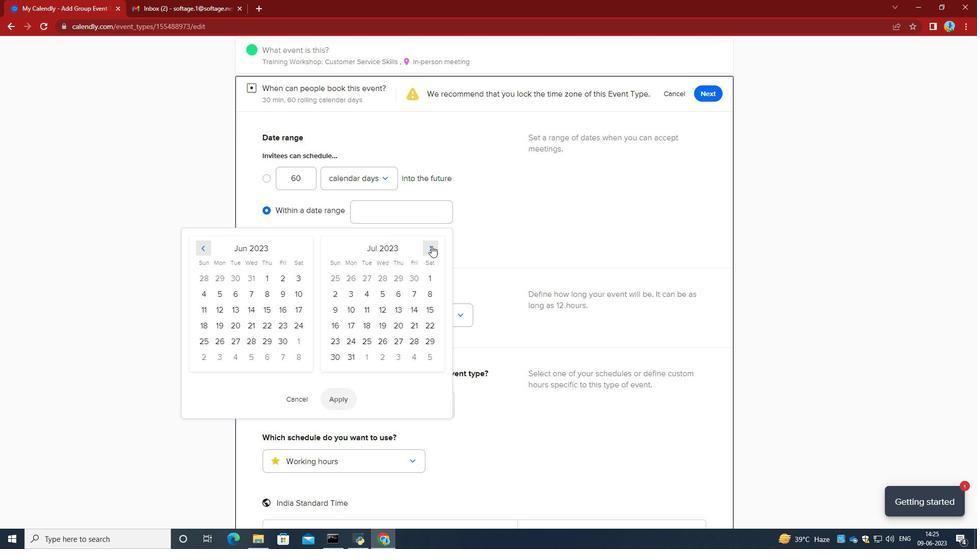 
Action: Mouse pressed left at (431, 246)
Screenshot: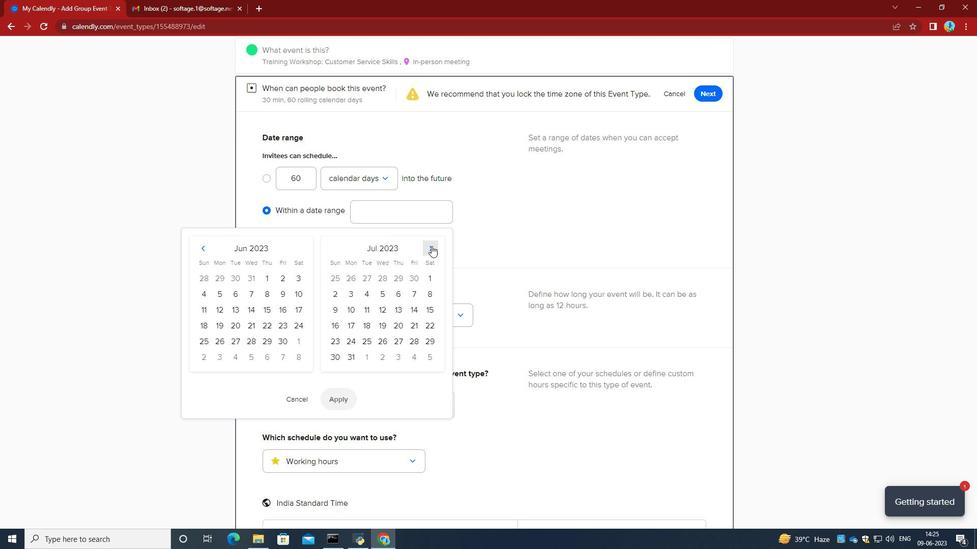 
Action: Mouse pressed left at (431, 246)
Screenshot: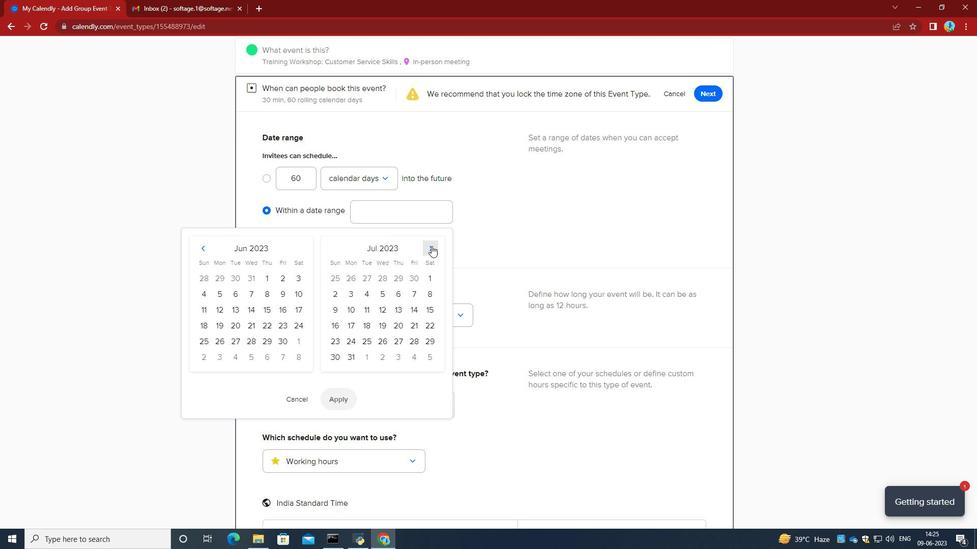 
Action: Mouse pressed left at (431, 246)
Screenshot: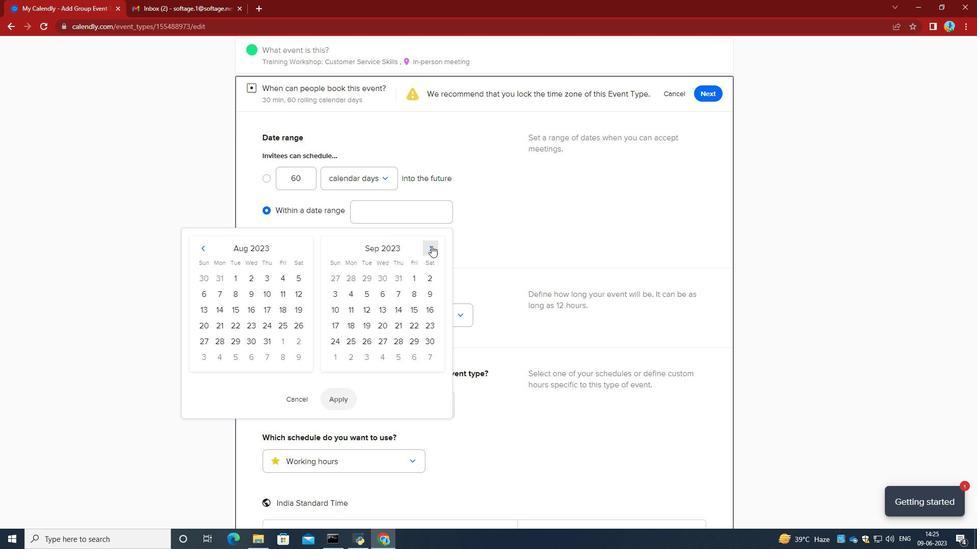 
Action: Mouse pressed left at (431, 246)
Screenshot: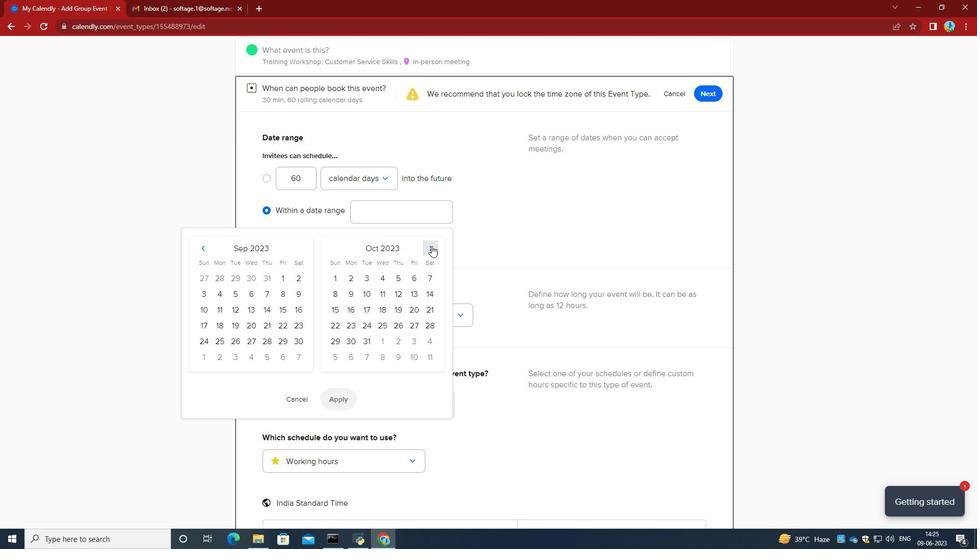 
Action: Mouse pressed left at (431, 246)
Screenshot: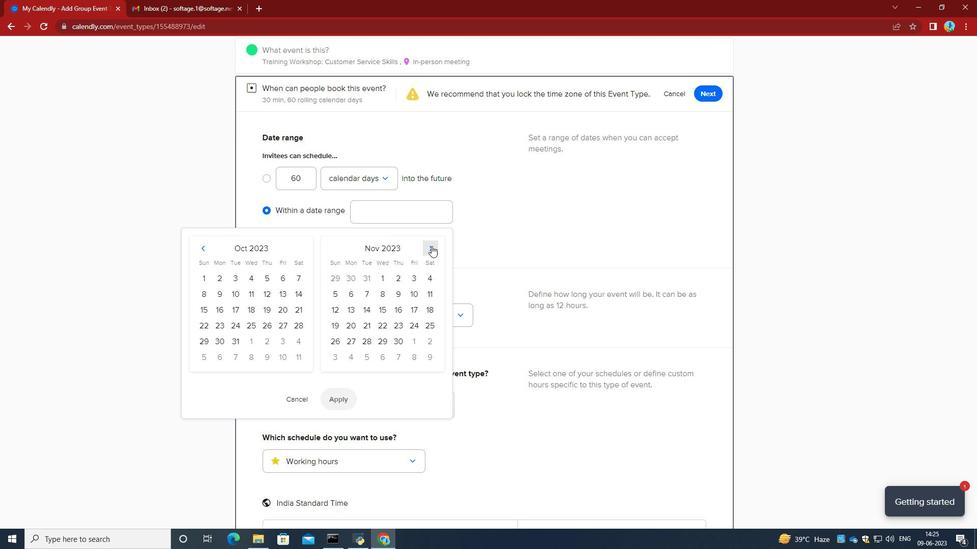 
Action: Mouse pressed left at (431, 246)
Screenshot: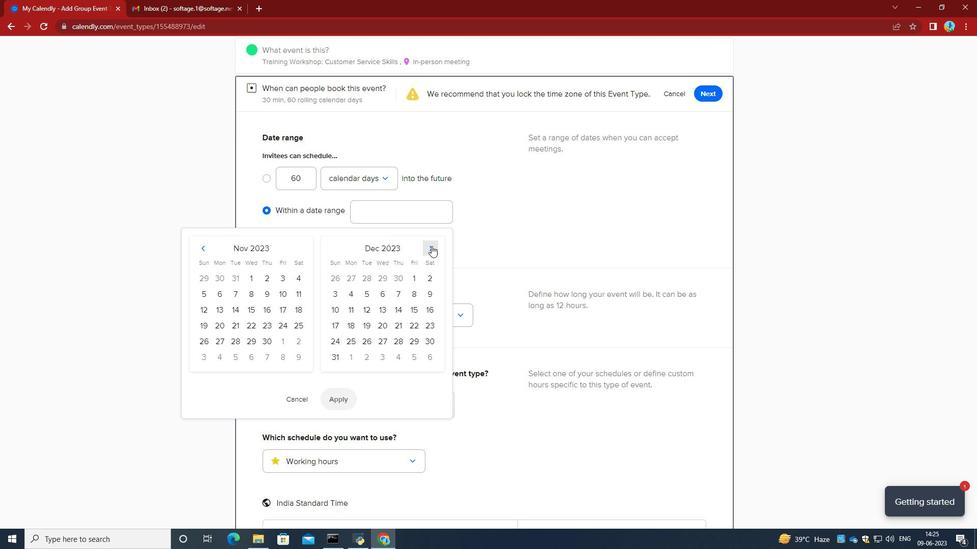 
Action: Mouse pressed left at (431, 246)
Screenshot: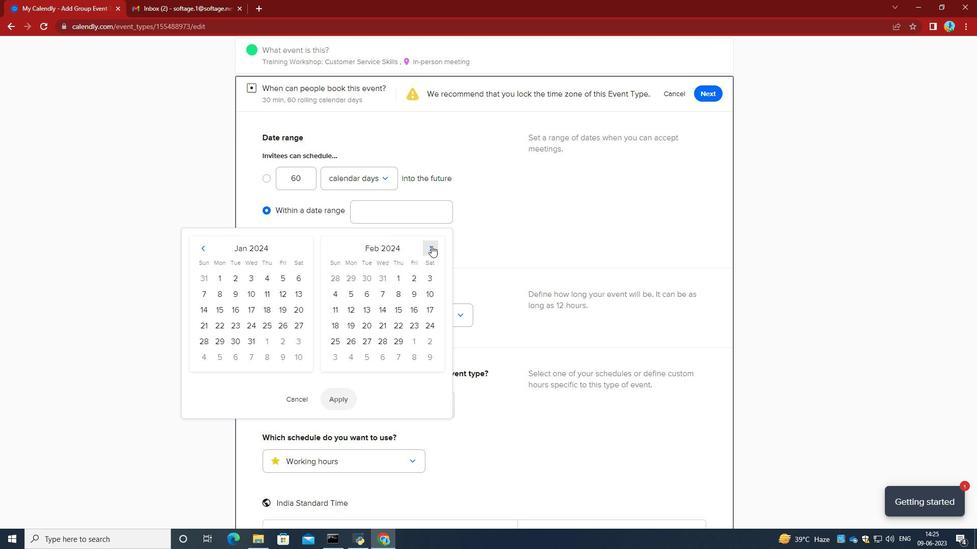 
Action: Mouse pressed left at (431, 246)
Screenshot: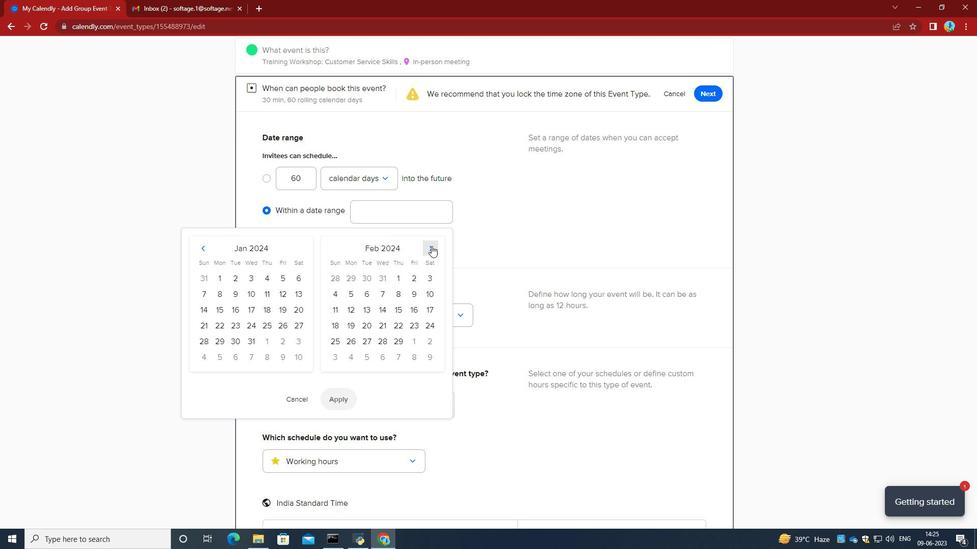 
Action: Mouse pressed left at (431, 246)
Screenshot: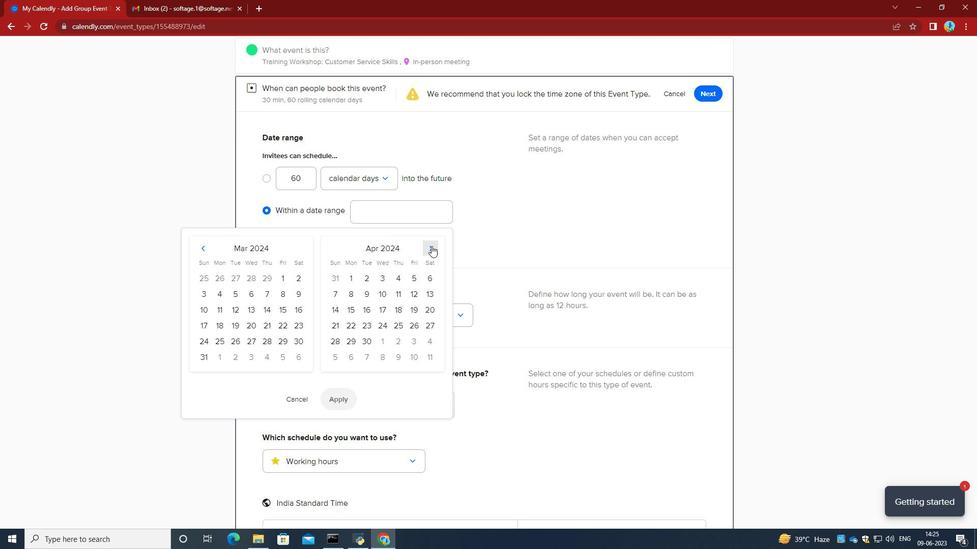 
Action: Mouse moved to (373, 310)
Screenshot: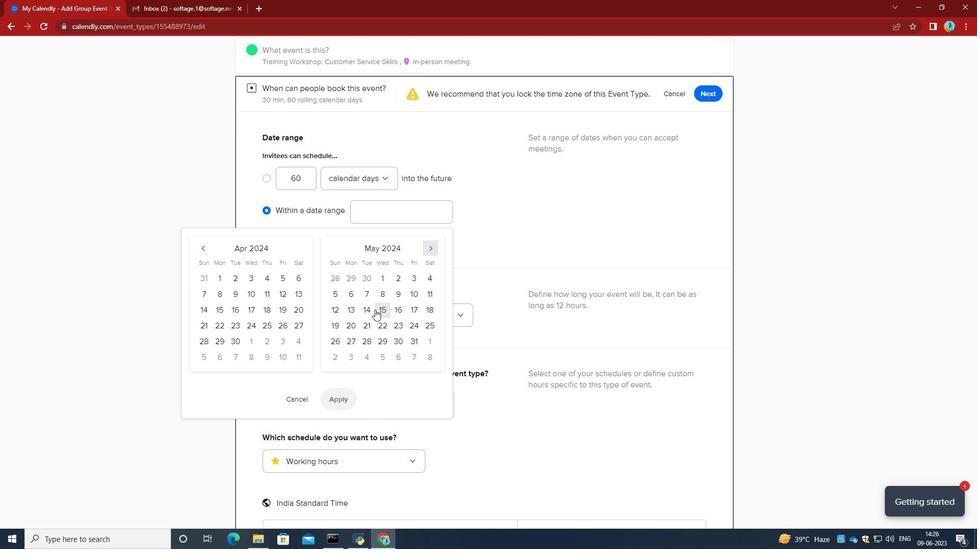 
Action: Mouse pressed left at (373, 310)
Screenshot: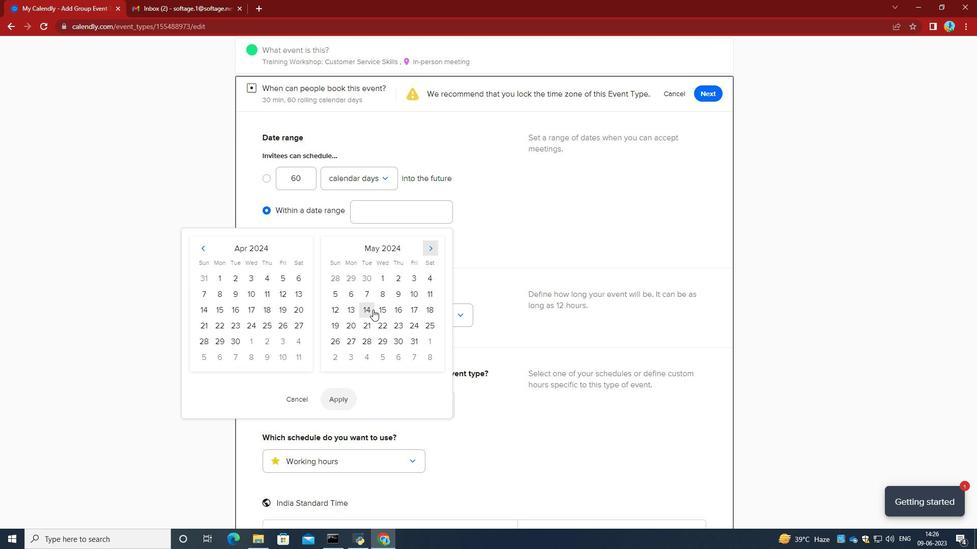 
Action: Mouse moved to (402, 310)
Screenshot: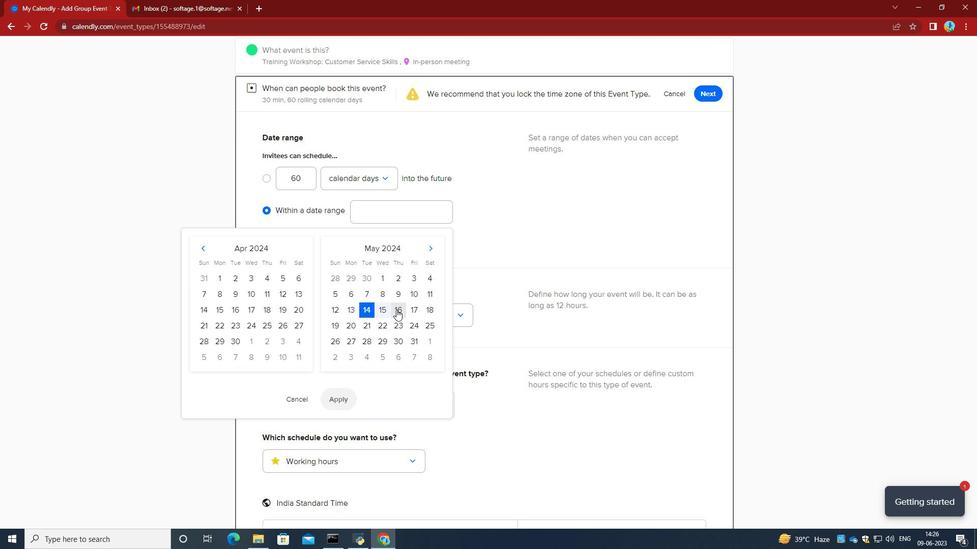 
Action: Mouse pressed left at (402, 310)
Screenshot: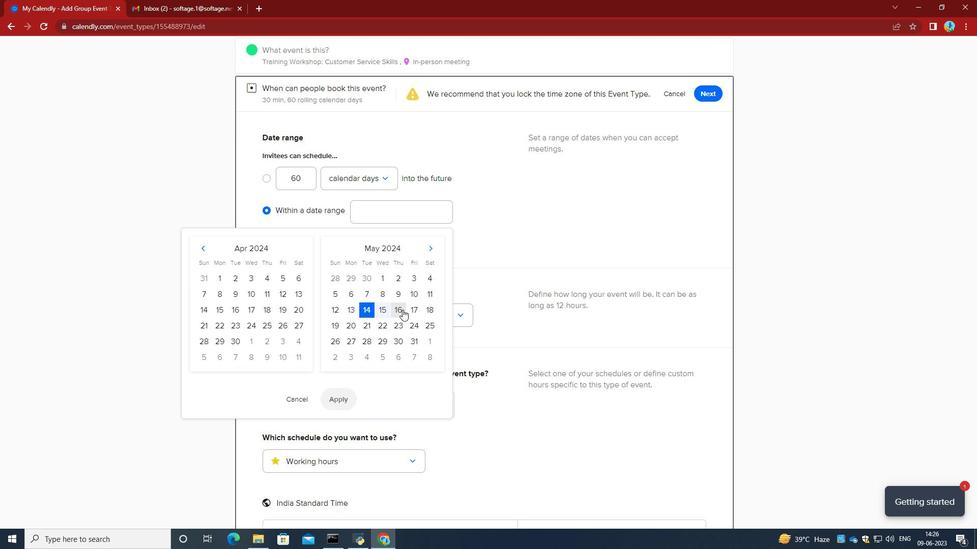 
Action: Mouse moved to (335, 397)
Screenshot: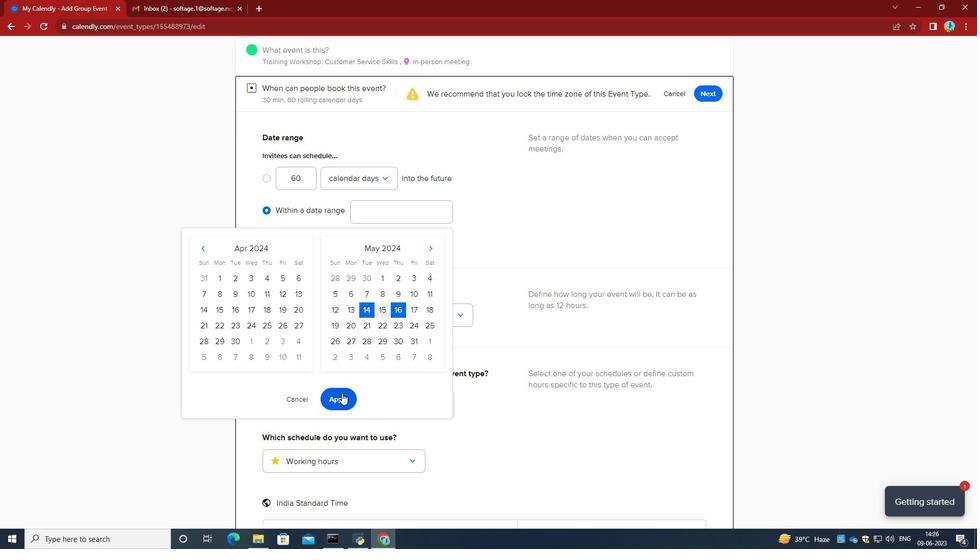 
Action: Mouse pressed left at (335, 397)
Screenshot: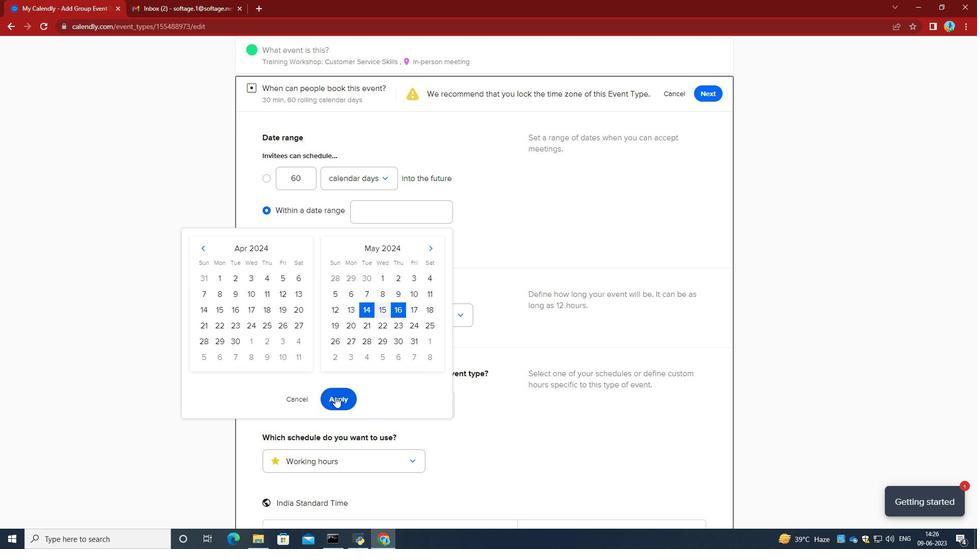 
Action: Mouse moved to (491, 360)
Screenshot: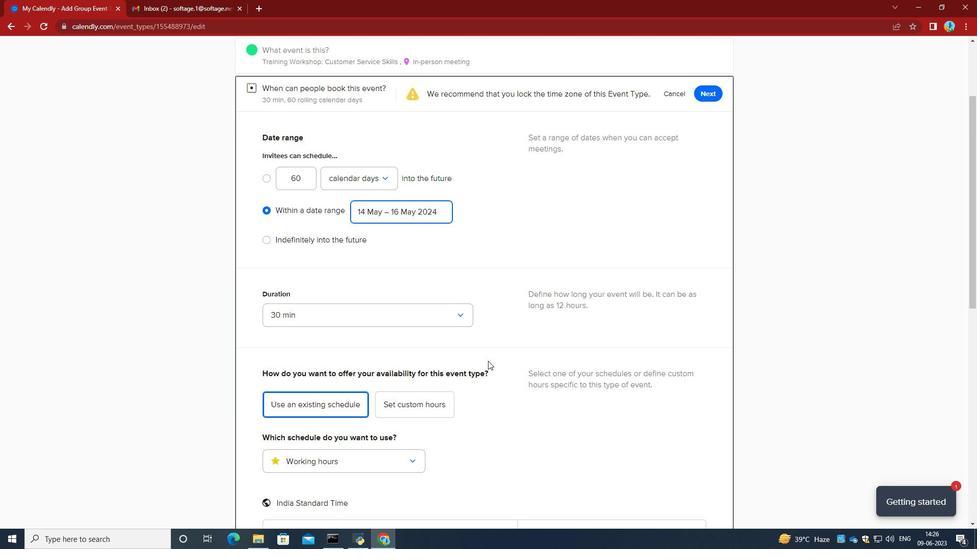 
Action: Mouse scrolled (491, 359) with delta (0, 0)
Screenshot: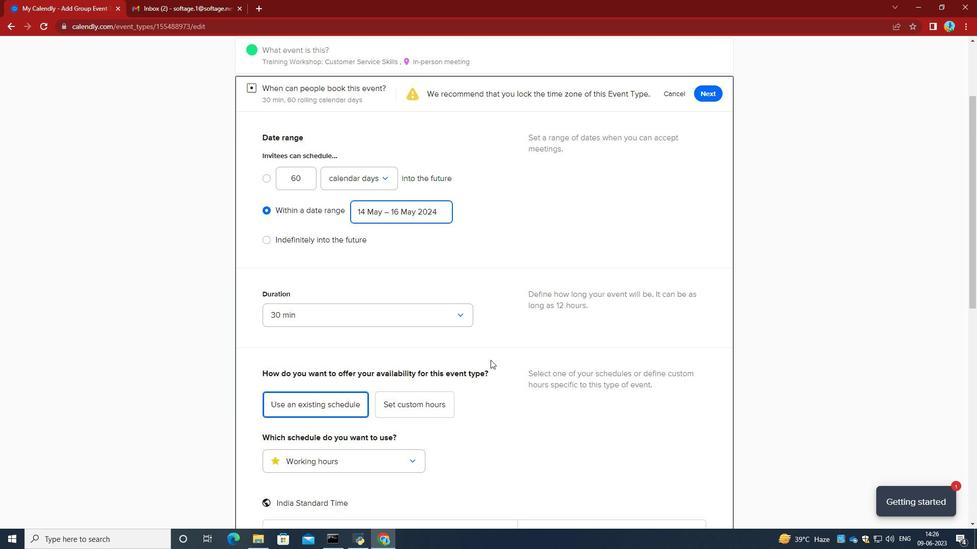 
Action: Mouse scrolled (491, 359) with delta (0, 0)
Screenshot: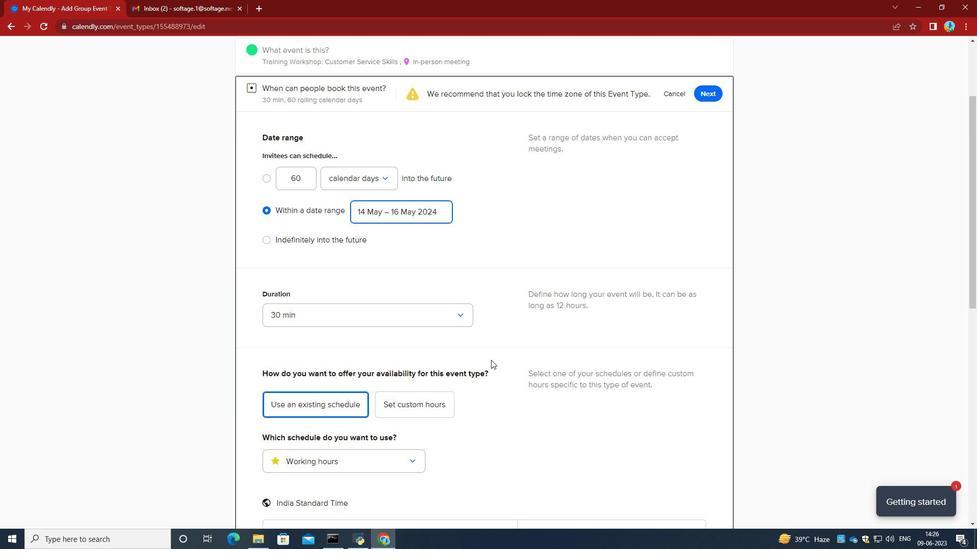
Action: Mouse scrolled (491, 359) with delta (0, 0)
Screenshot: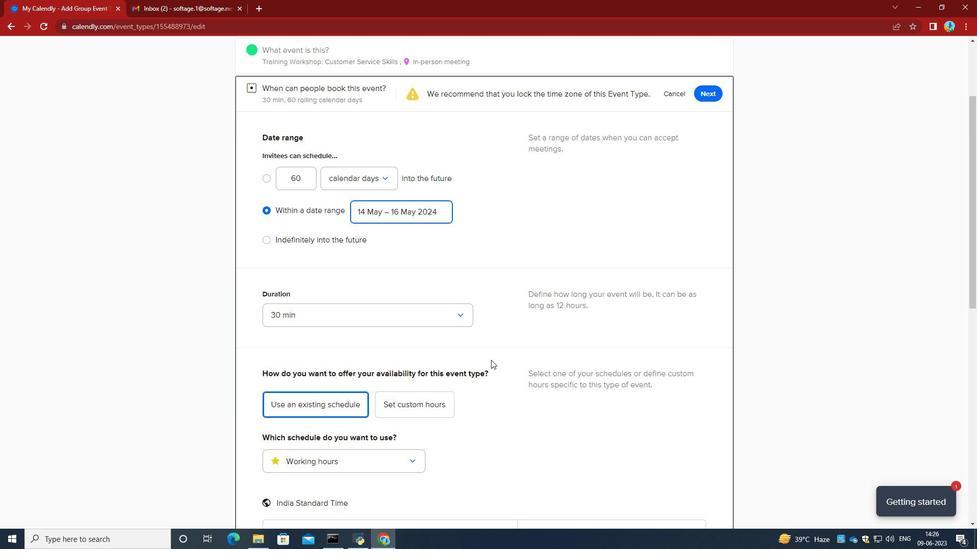 
Action: Mouse scrolled (491, 359) with delta (0, 0)
Screenshot: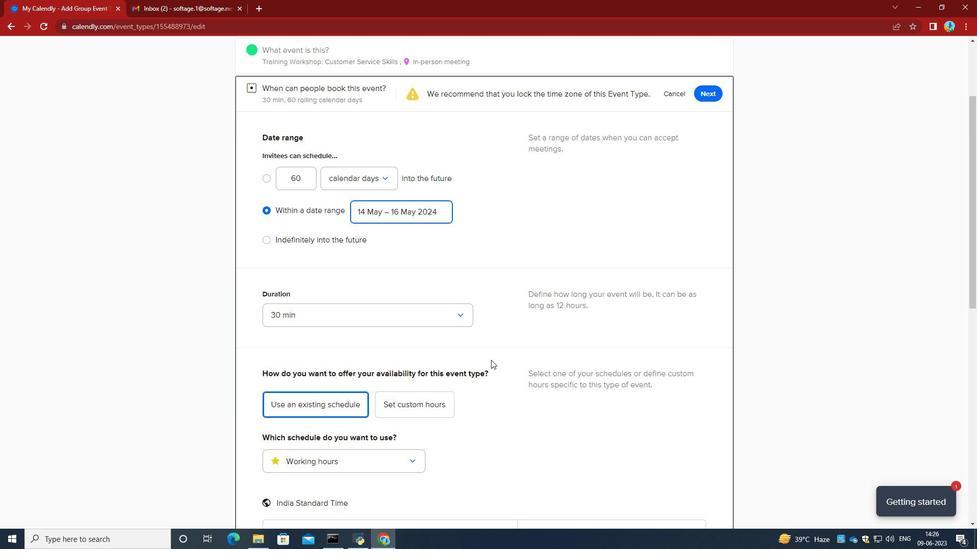 
Action: Mouse scrolled (491, 359) with delta (0, 0)
Screenshot: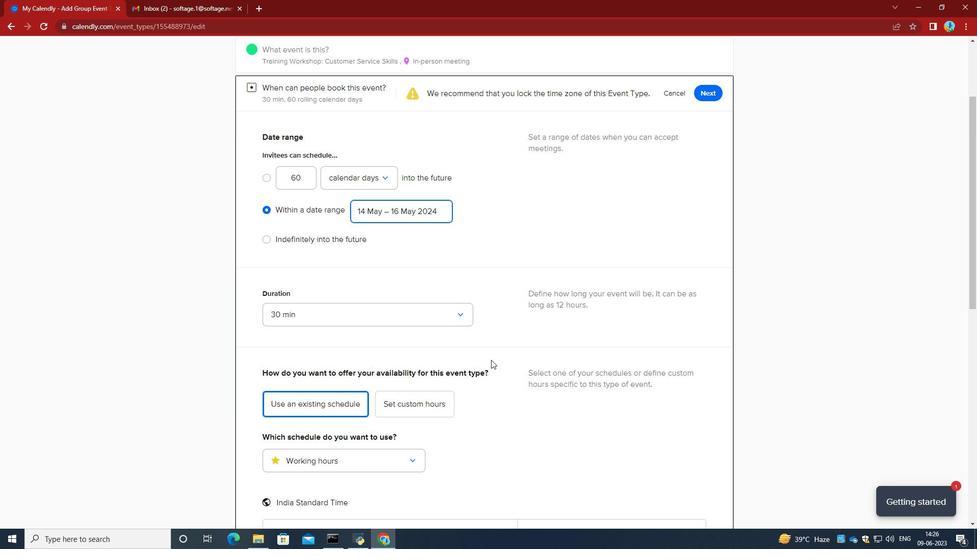 
Action: Mouse moved to (491, 360)
Screenshot: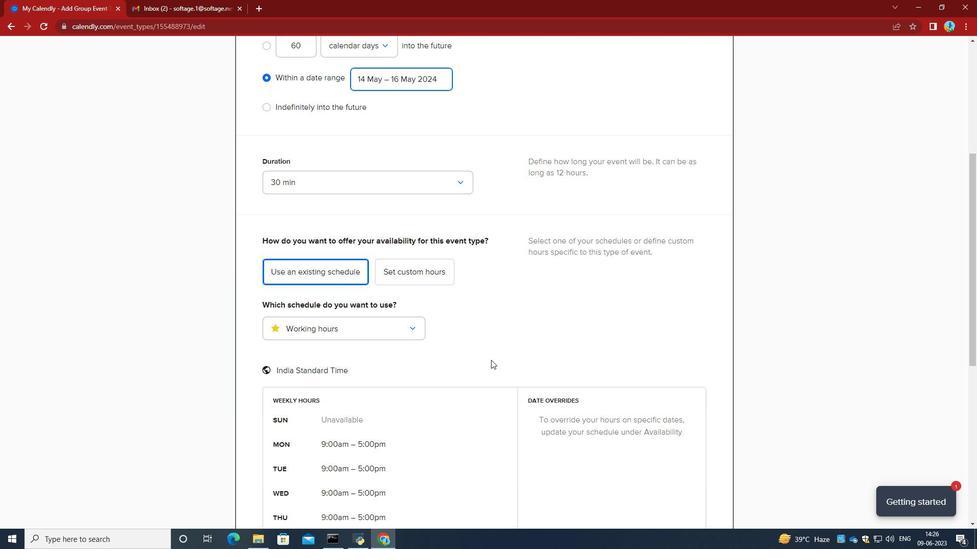 
Action: Mouse scrolled (491, 359) with delta (0, 0)
Screenshot: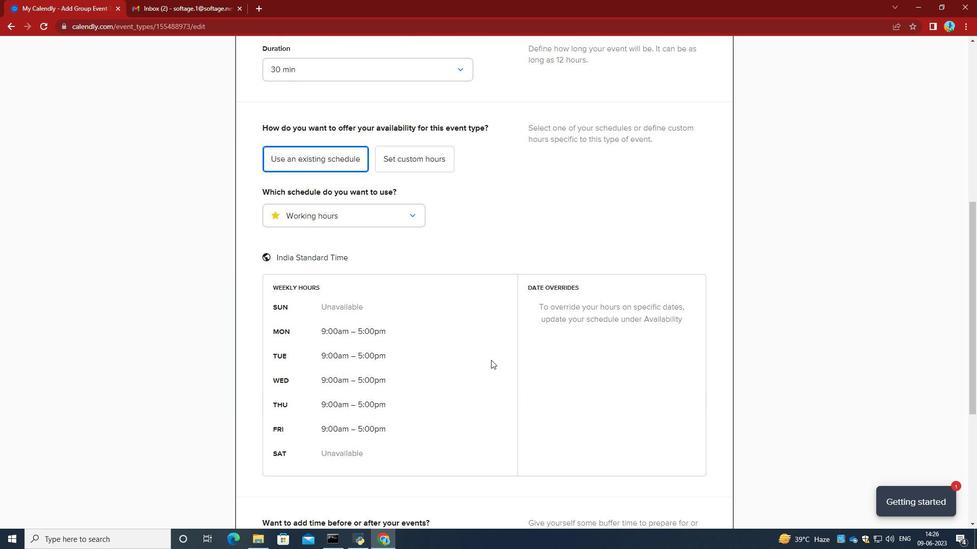 
Action: Mouse scrolled (491, 359) with delta (0, 0)
Screenshot: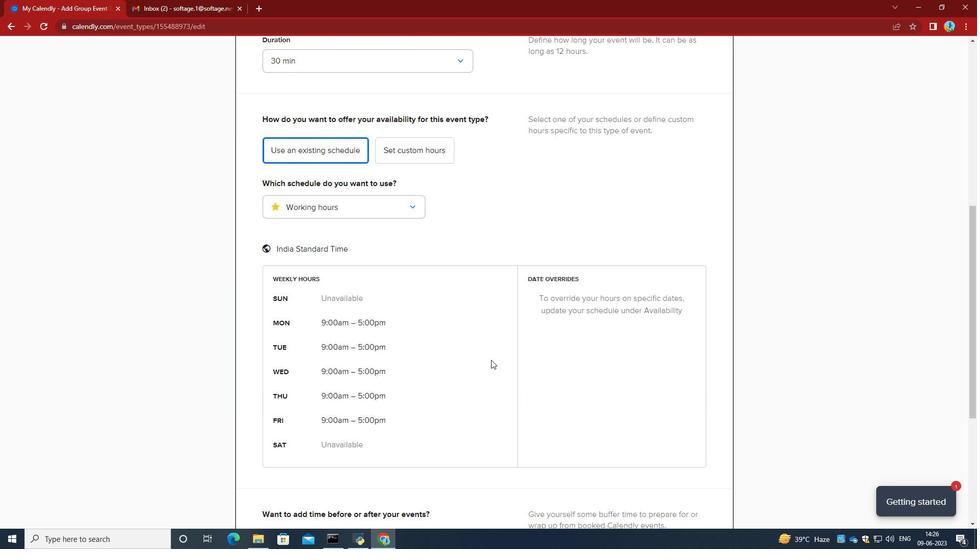 
Action: Mouse scrolled (491, 359) with delta (0, 0)
Screenshot: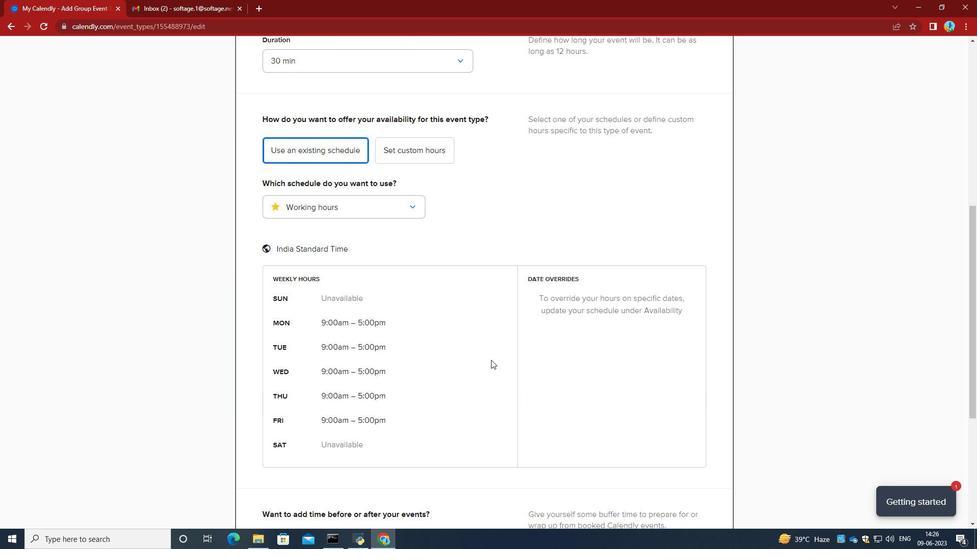 
Action: Mouse scrolled (491, 359) with delta (0, 0)
Screenshot: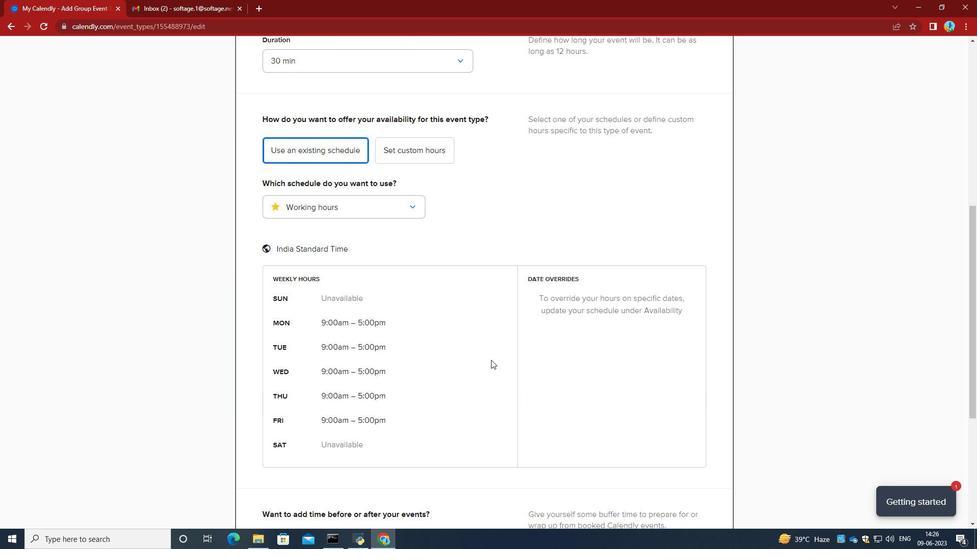 
Action: Mouse scrolled (491, 359) with delta (0, 0)
Screenshot: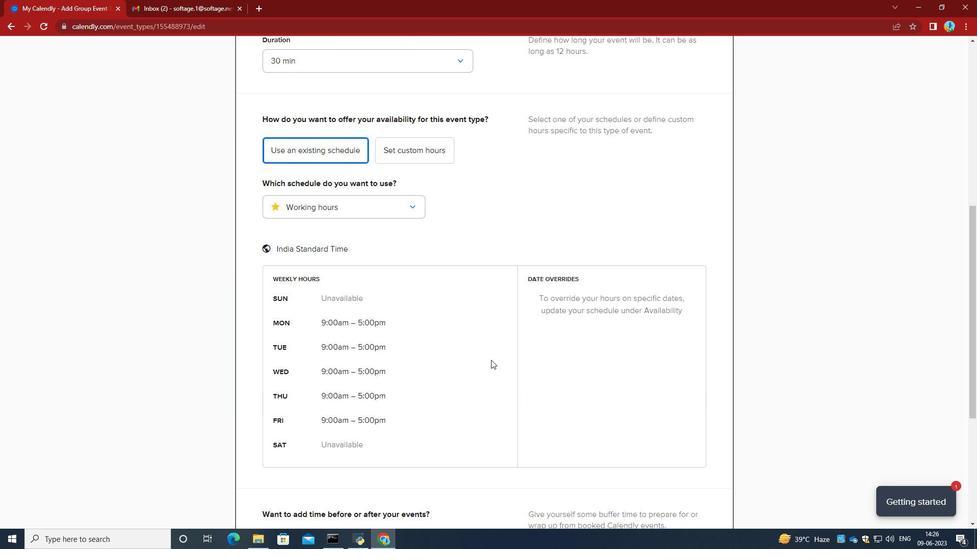 
Action: Mouse moved to (492, 360)
Screenshot: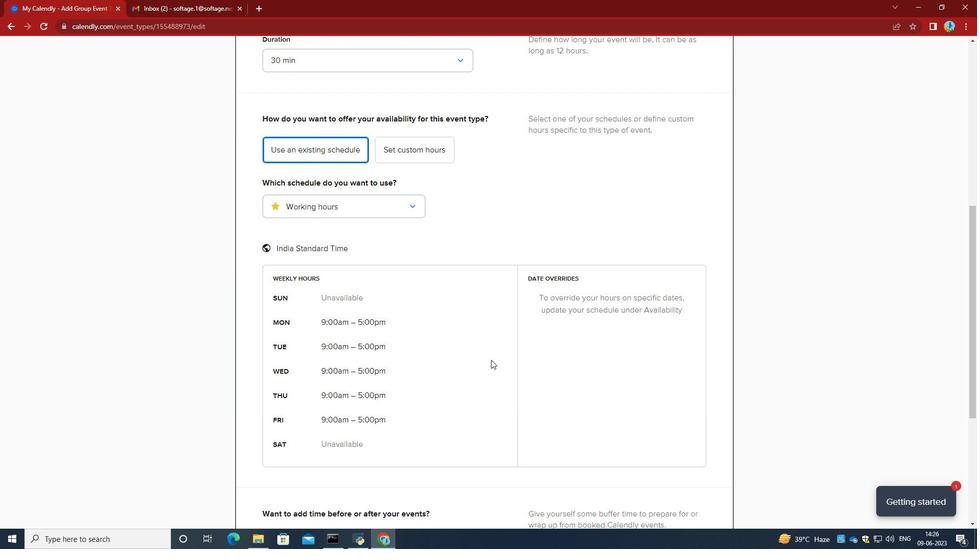 
Action: Mouse scrolled (492, 359) with delta (0, 0)
Screenshot: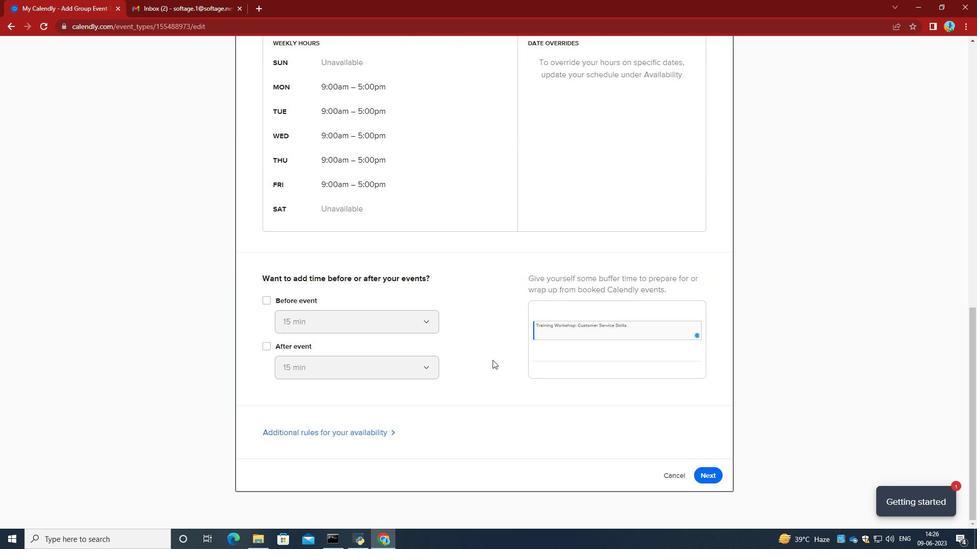 
Action: Mouse scrolled (492, 359) with delta (0, 0)
Screenshot: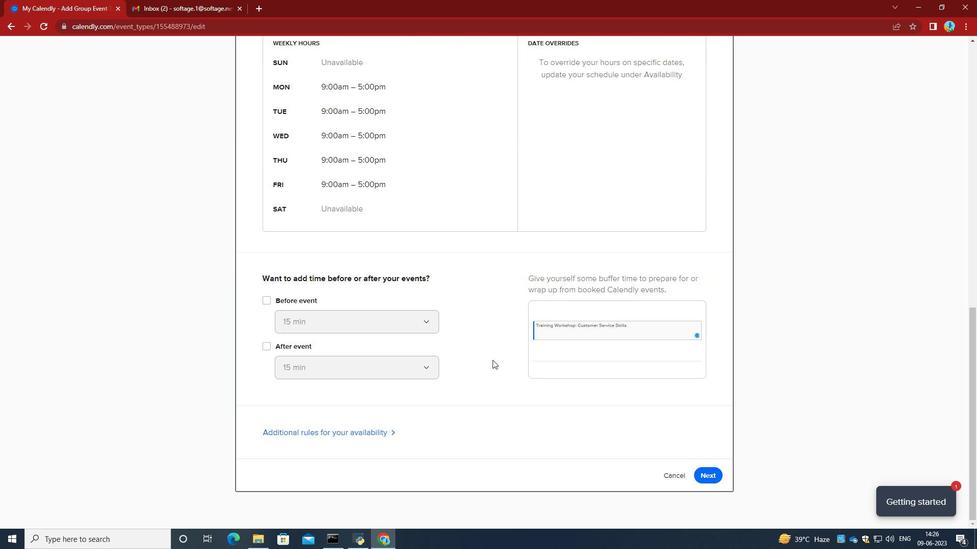 
Action: Mouse scrolled (492, 359) with delta (0, 0)
Screenshot: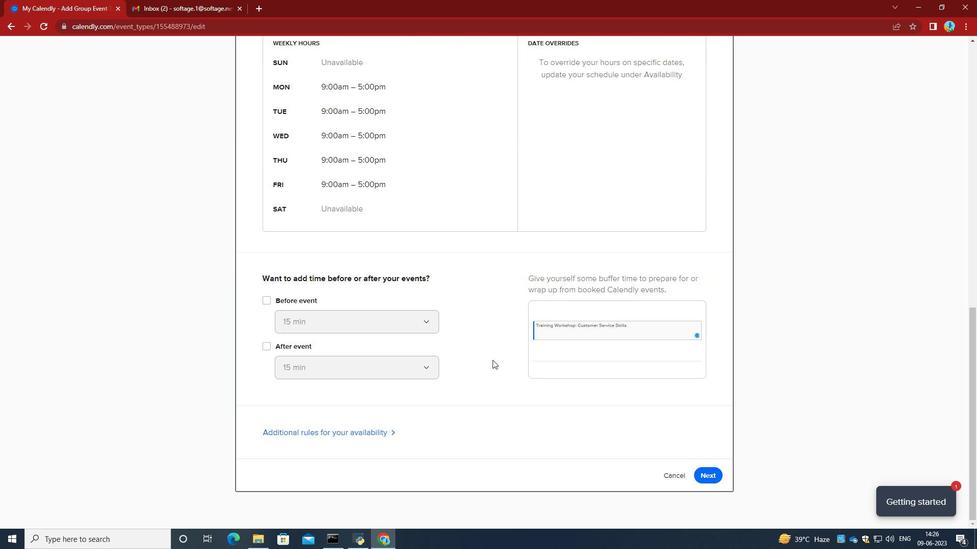 
Action: Mouse scrolled (492, 359) with delta (0, 0)
Screenshot: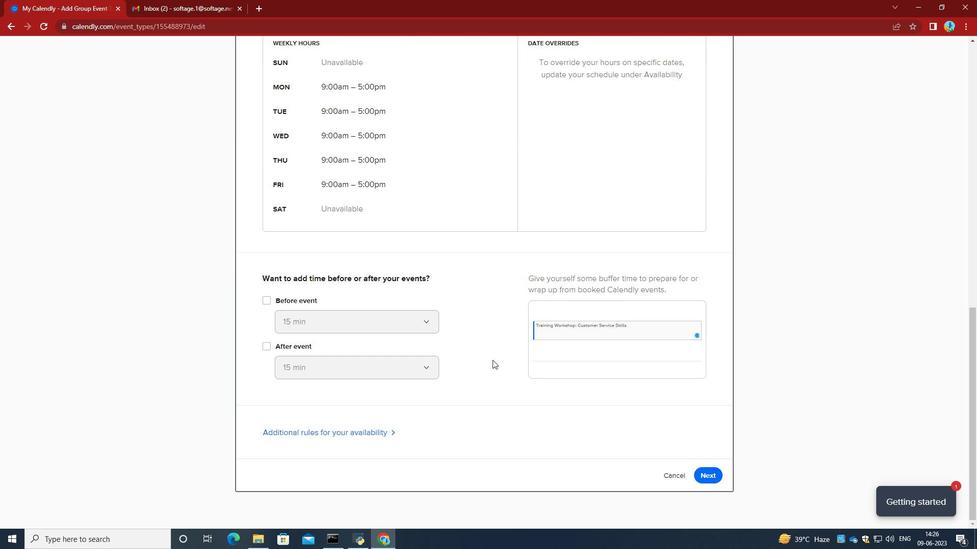 
Action: Mouse moved to (703, 472)
Screenshot: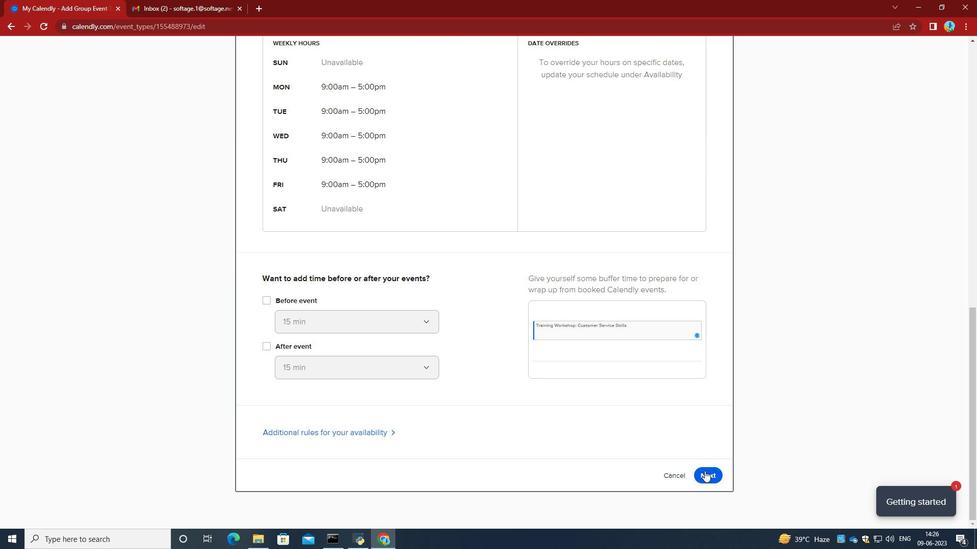 
Action: Mouse pressed left at (703, 472)
Screenshot: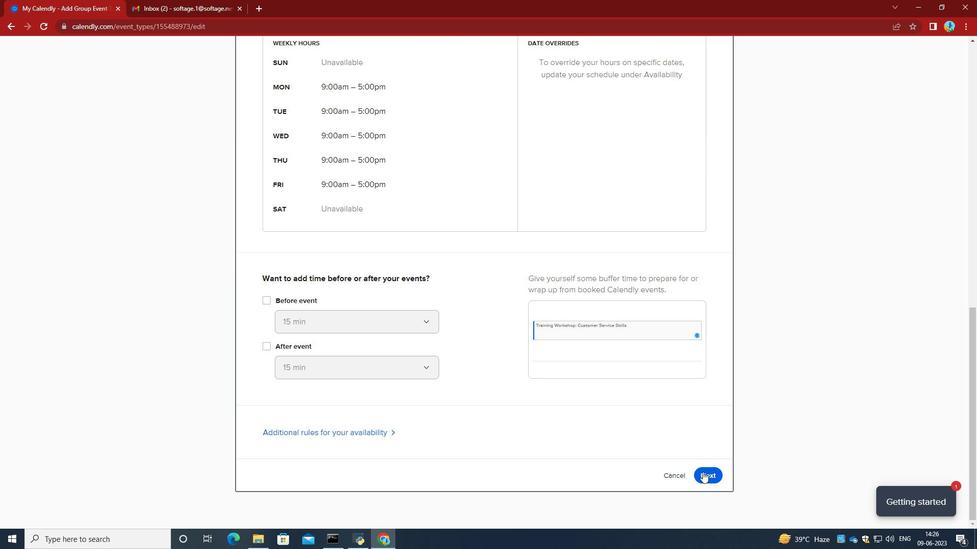 
Action: Mouse moved to (727, 95)
Screenshot: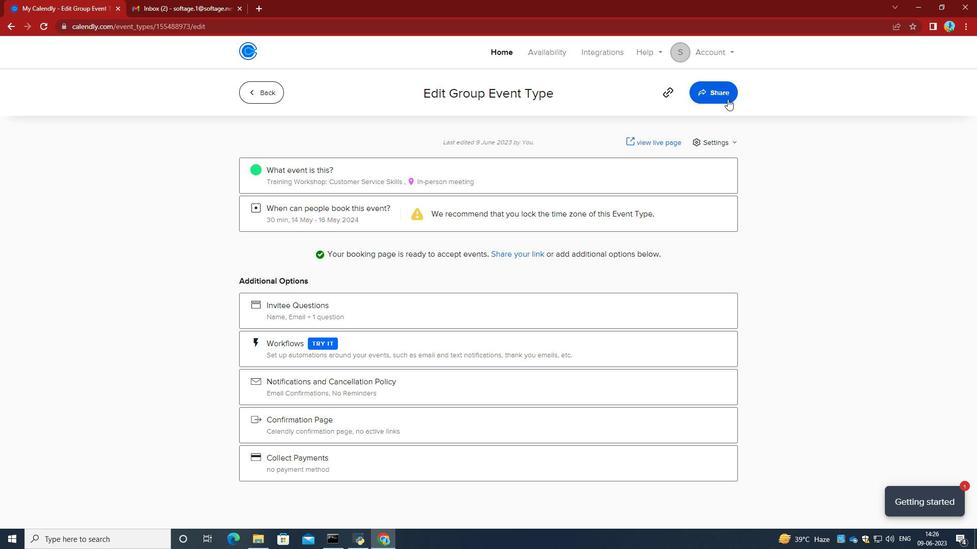 
Action: Mouse pressed left at (727, 95)
Screenshot: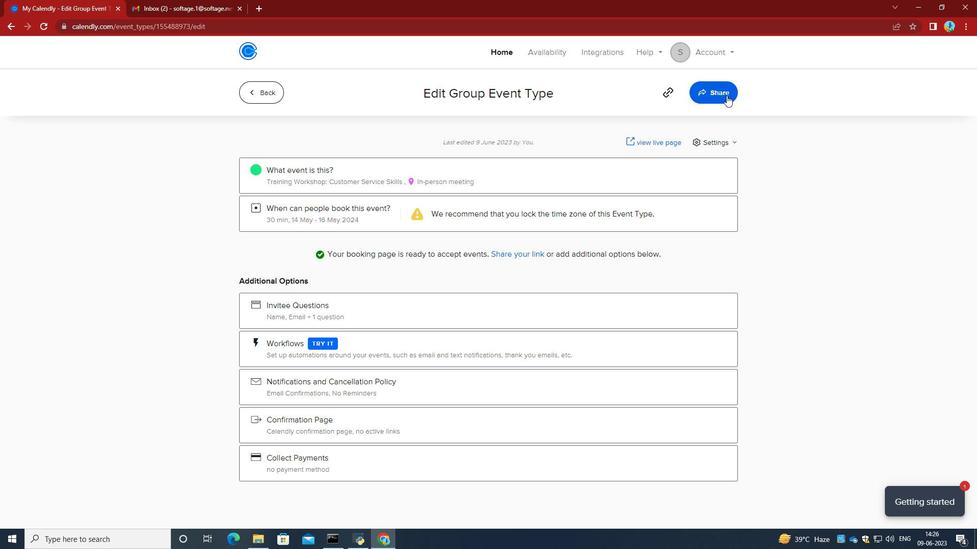 
Action: Mouse moved to (615, 189)
Screenshot: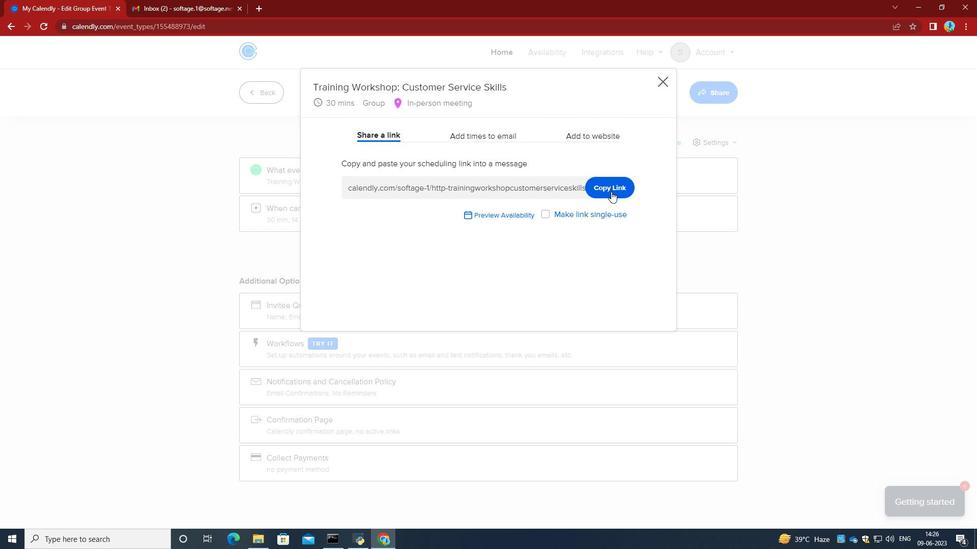 
Action: Mouse pressed left at (615, 189)
Screenshot: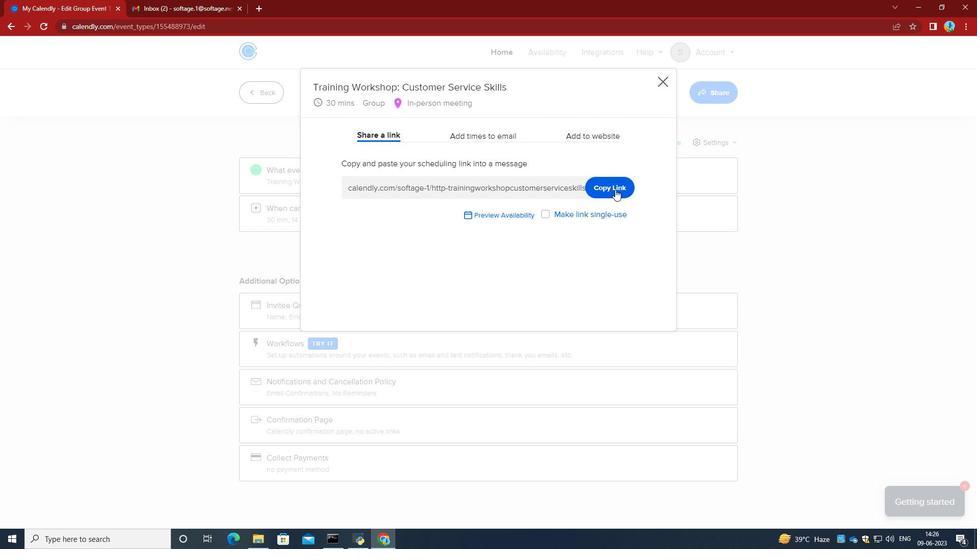 
Action: Mouse moved to (215, 1)
Screenshot: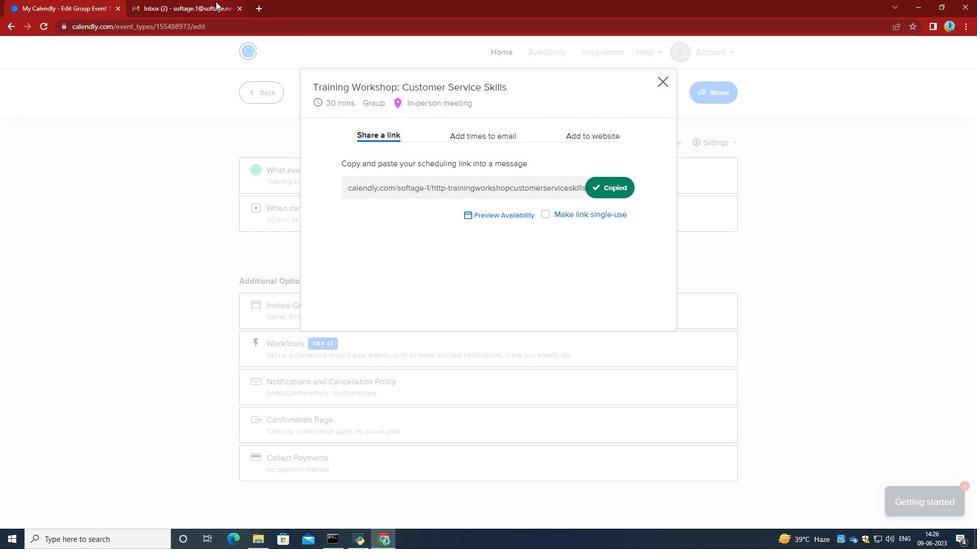 
Action: Mouse pressed left at (215, 1)
Screenshot: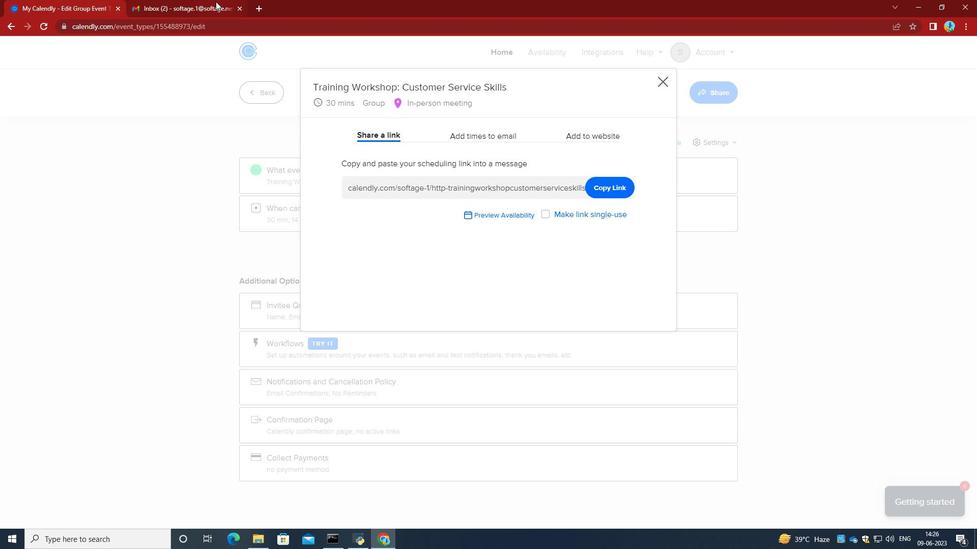
Action: Mouse moved to (69, 89)
Screenshot: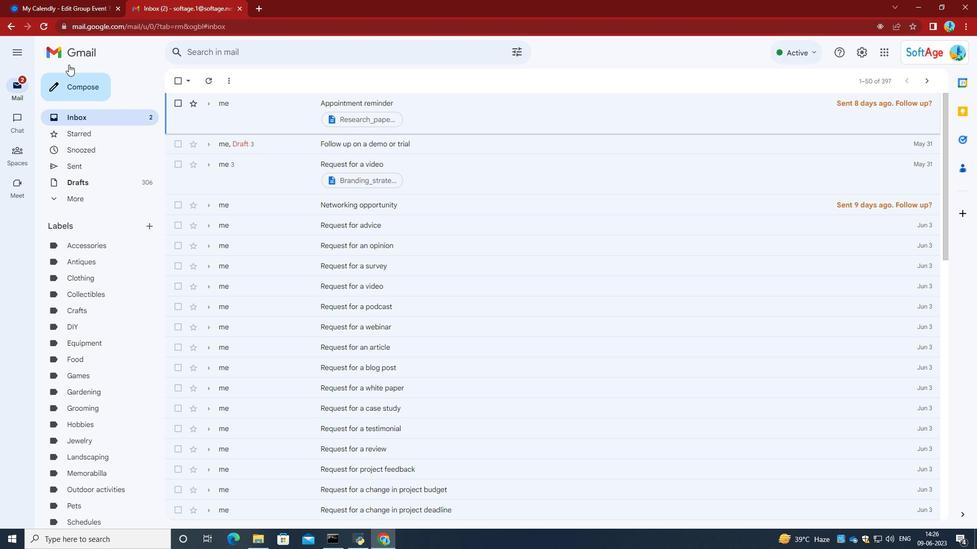 
Action: Mouse pressed left at (69, 89)
Screenshot: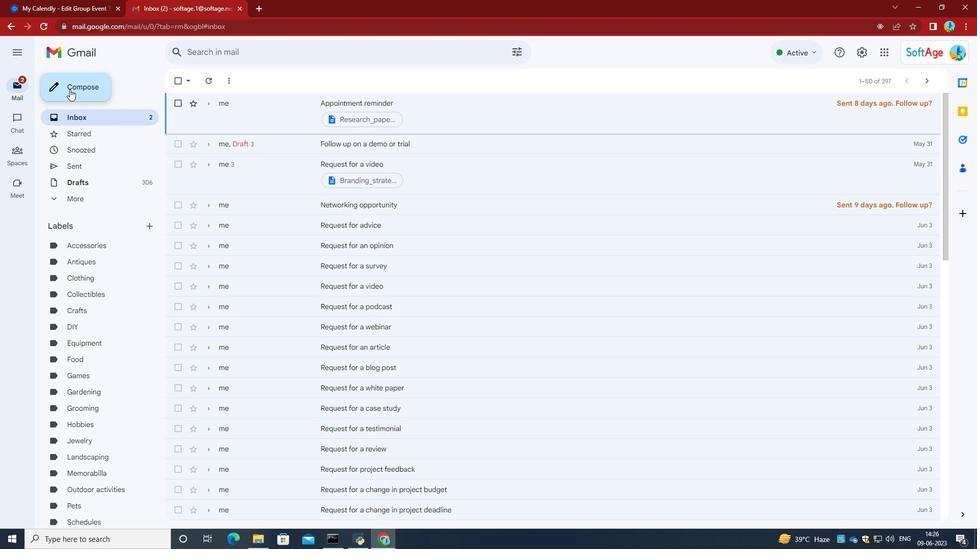 
Action: Mouse moved to (704, 354)
Screenshot: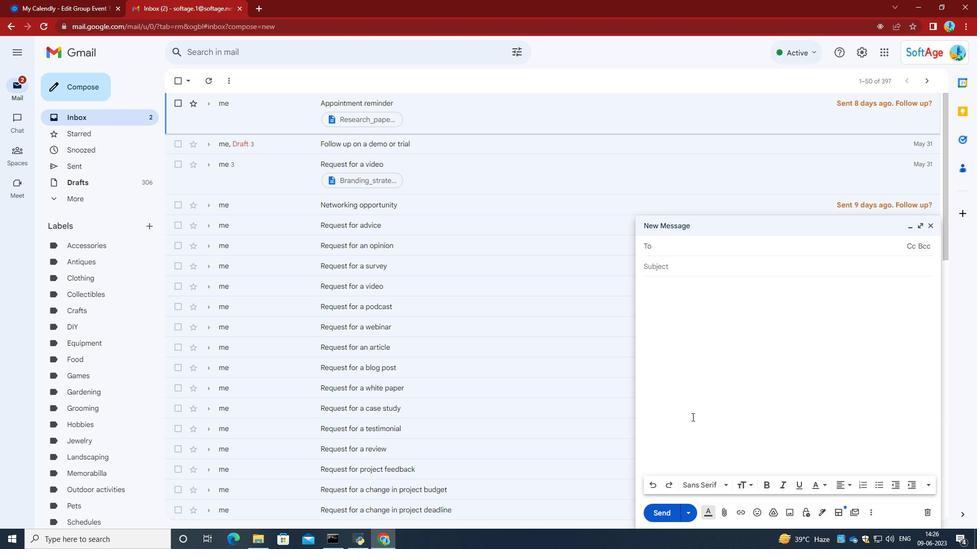 
Action: Mouse pressed left at (704, 354)
Screenshot: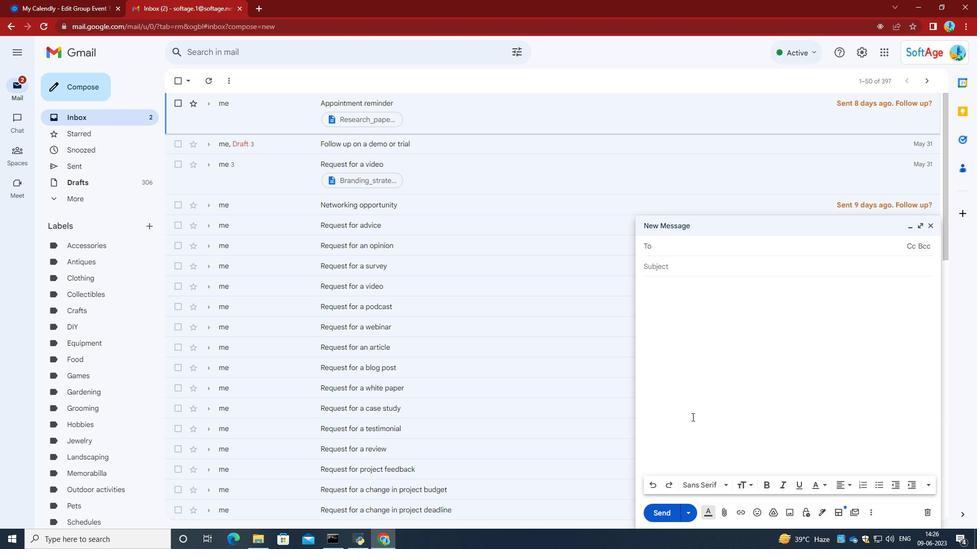 
Action: Key pressed ctrl+V
Screenshot: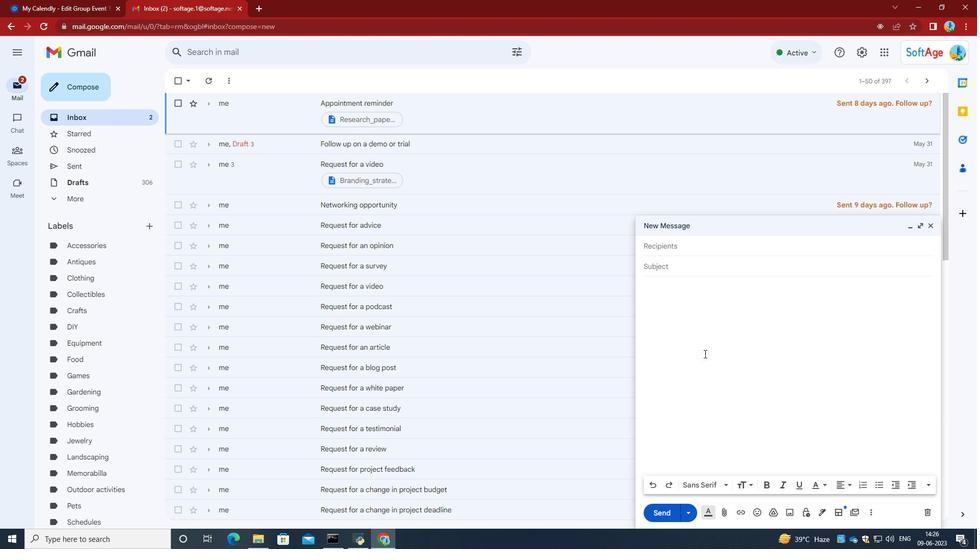
Action: Mouse moved to (703, 246)
Screenshot: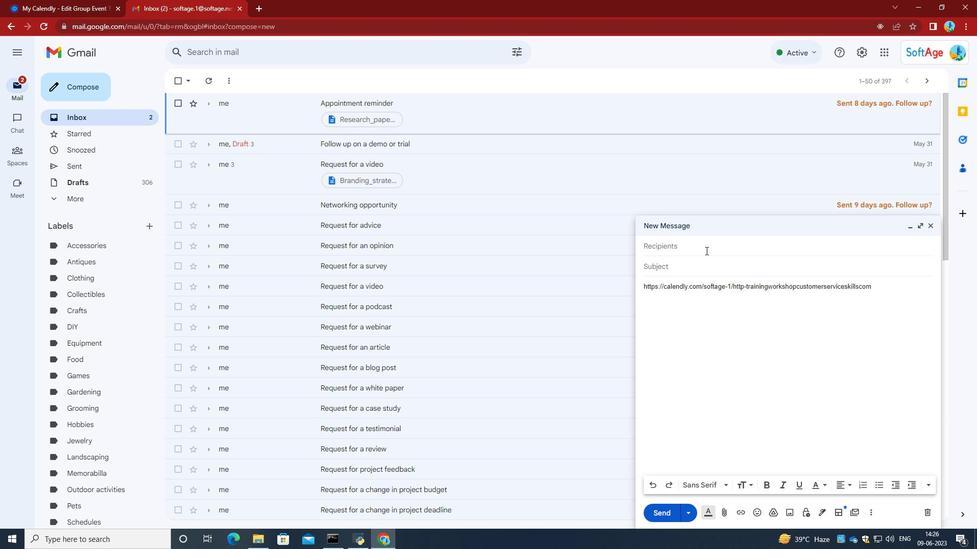 
Action: Mouse pressed left at (703, 246)
Screenshot: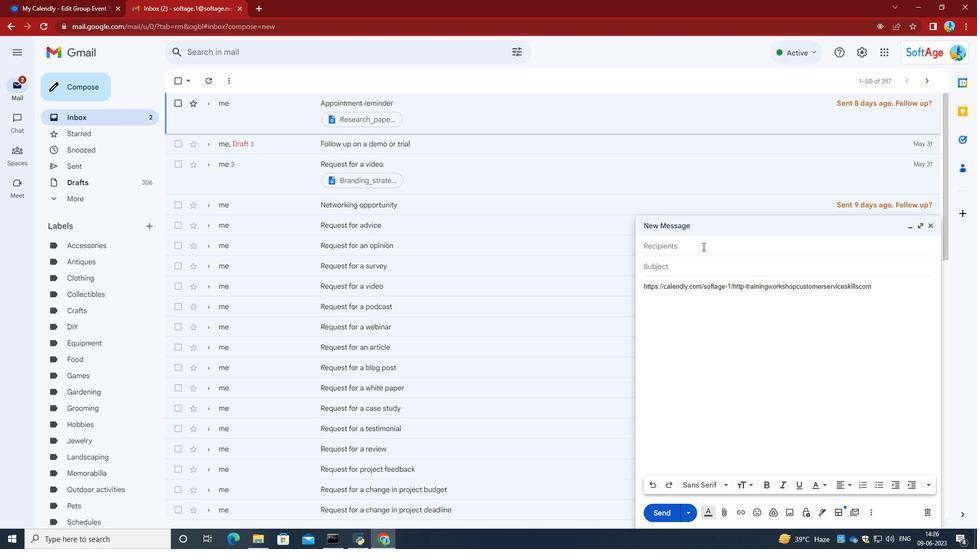 
Action: Key pressed softage.8<Key.shift>@softage.net<Key.enter>softage.9<Key.shift>@softage.net
Screenshot: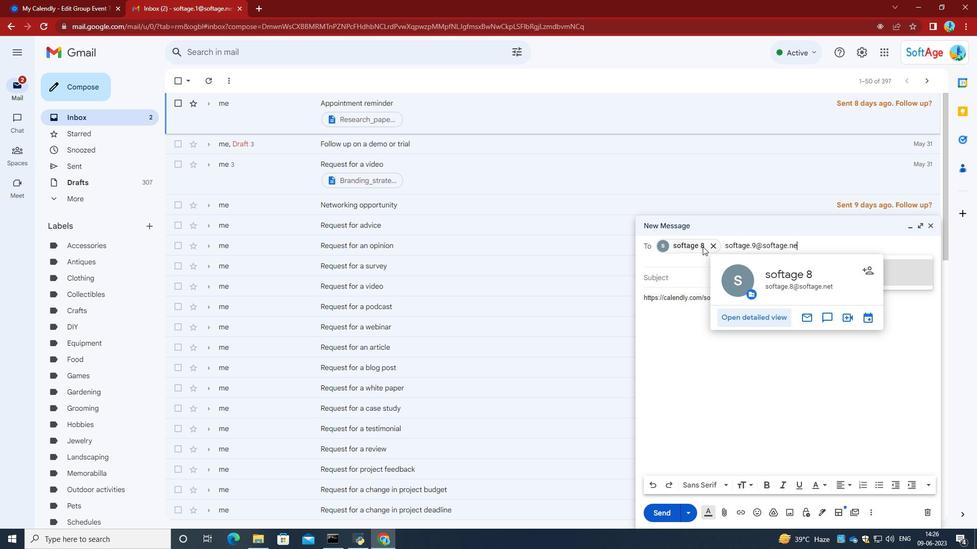
Action: Mouse moved to (704, 212)
Screenshot: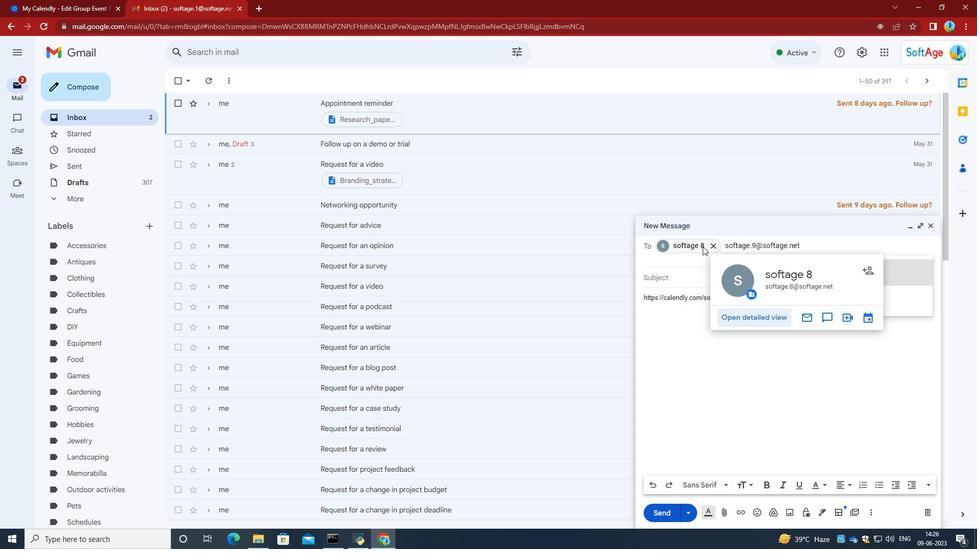 
Action: Key pressed <Key.enter>
Screenshot: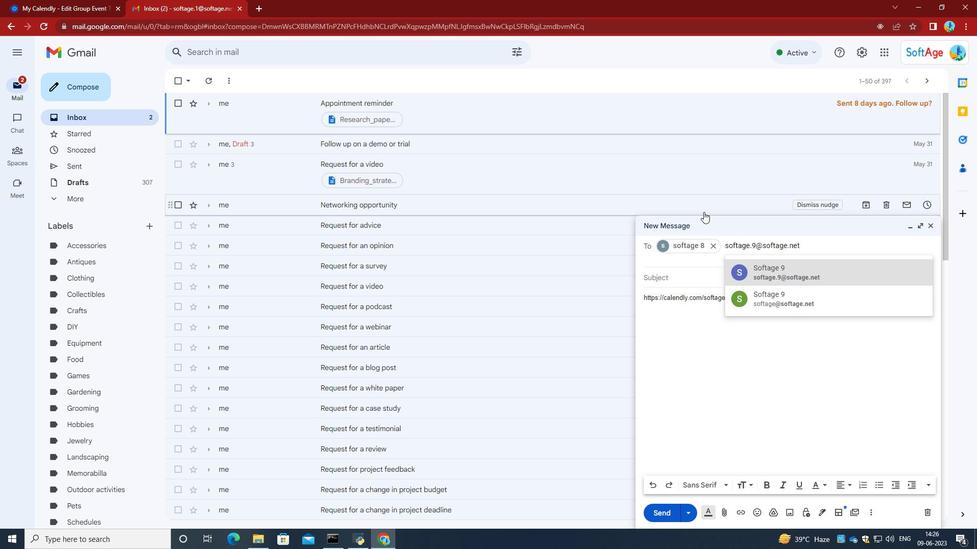 
Action: Mouse moved to (653, 523)
Screenshot: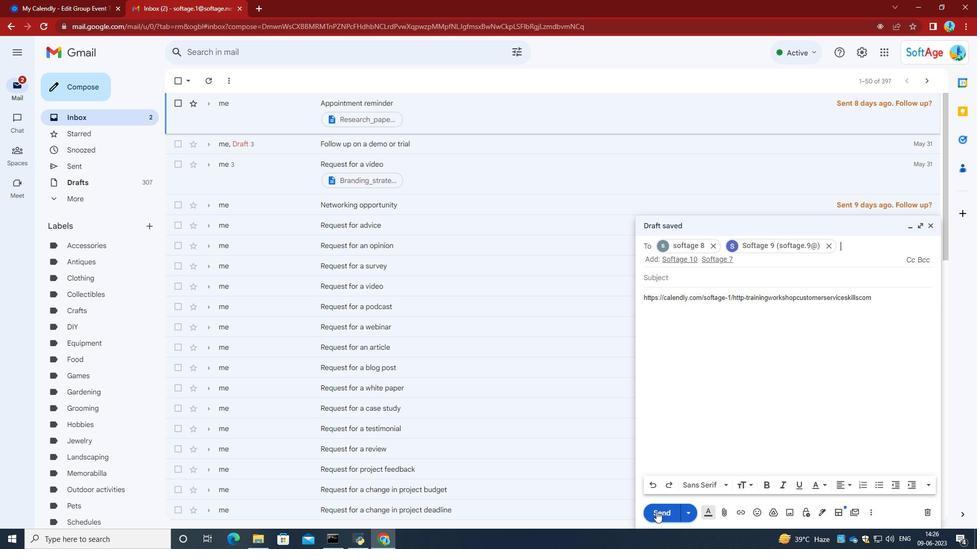 
Action: Mouse pressed left at (653, 523)
Screenshot: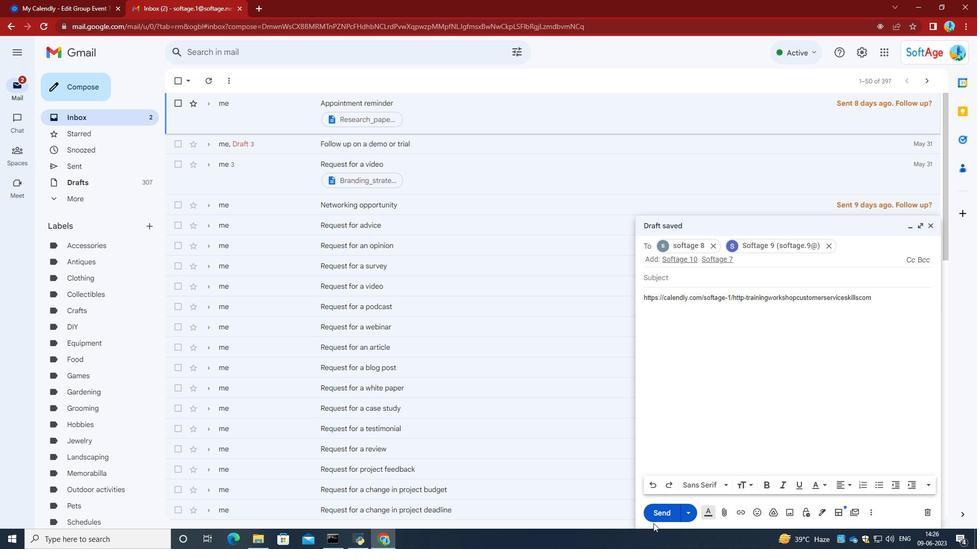 
Action: Mouse moved to (659, 506)
Screenshot: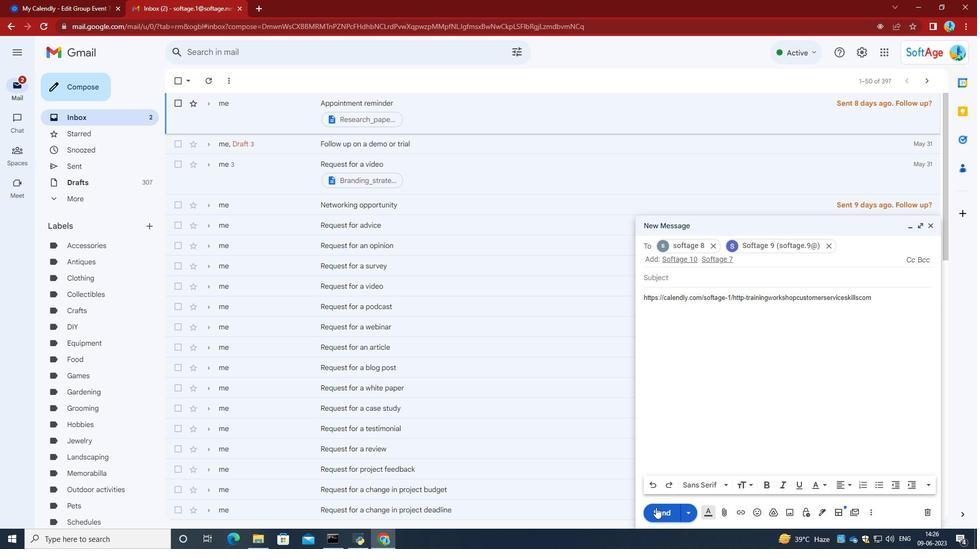 
Action: Mouse pressed left at (659, 506)
Screenshot: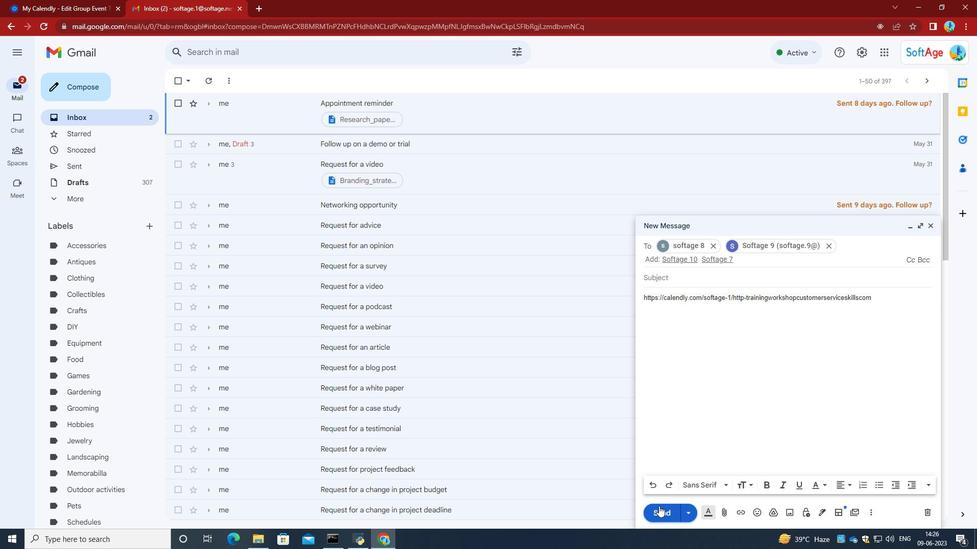 
